 Task: Find connections with filter location Ochtrup with filter topic #Culturewith filter profile language Spanish with filter current company International Business Times, India Edition with filter school QUEST Alliance with filter industry Radio and Television Broadcasting with filter service category Video Animation with filter keywords title Founder
Action: Mouse moved to (510, 92)
Screenshot: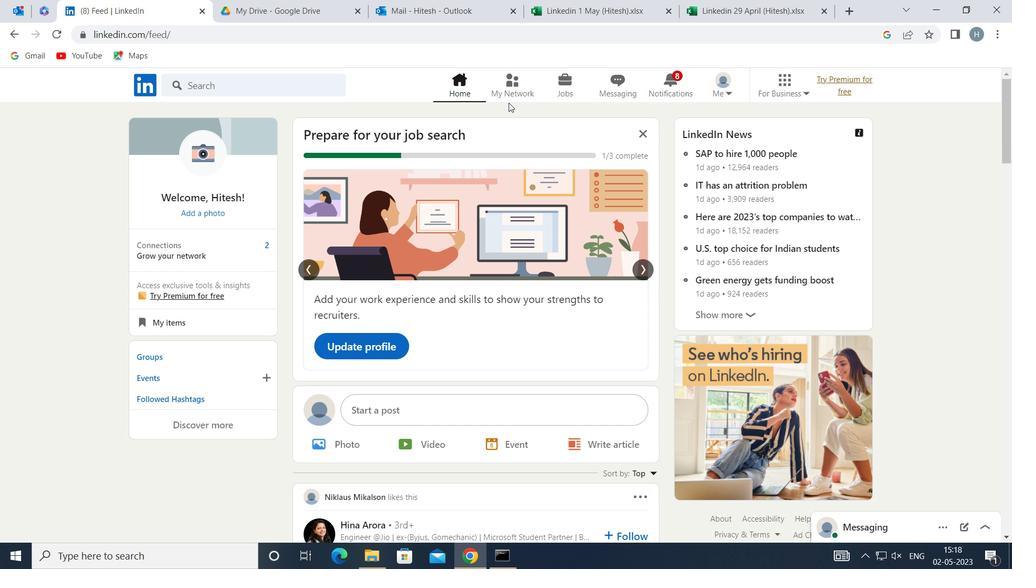 
Action: Mouse pressed left at (510, 92)
Screenshot: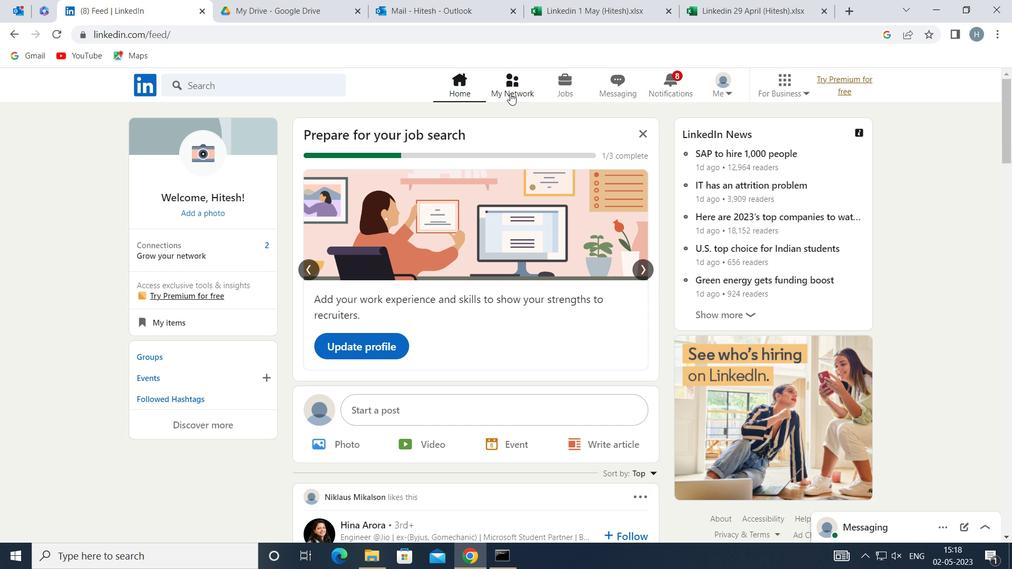
Action: Mouse moved to (304, 157)
Screenshot: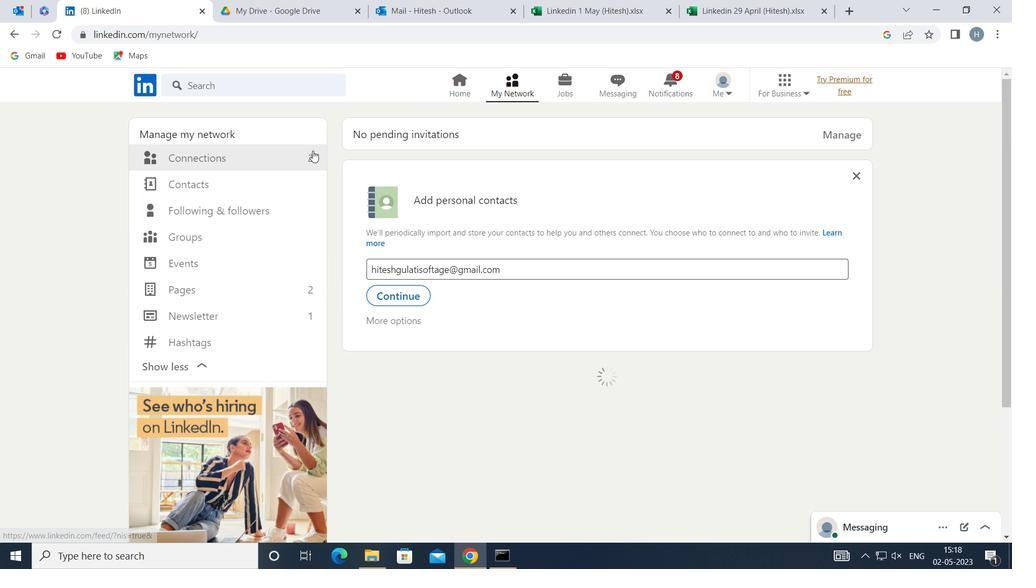
Action: Mouse pressed left at (304, 157)
Screenshot: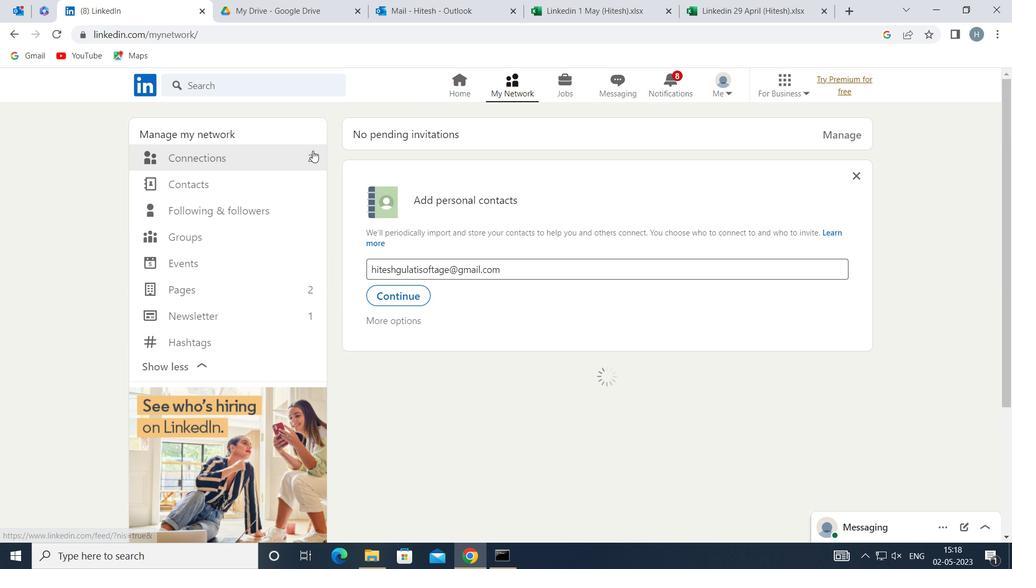 
Action: Mouse moved to (590, 156)
Screenshot: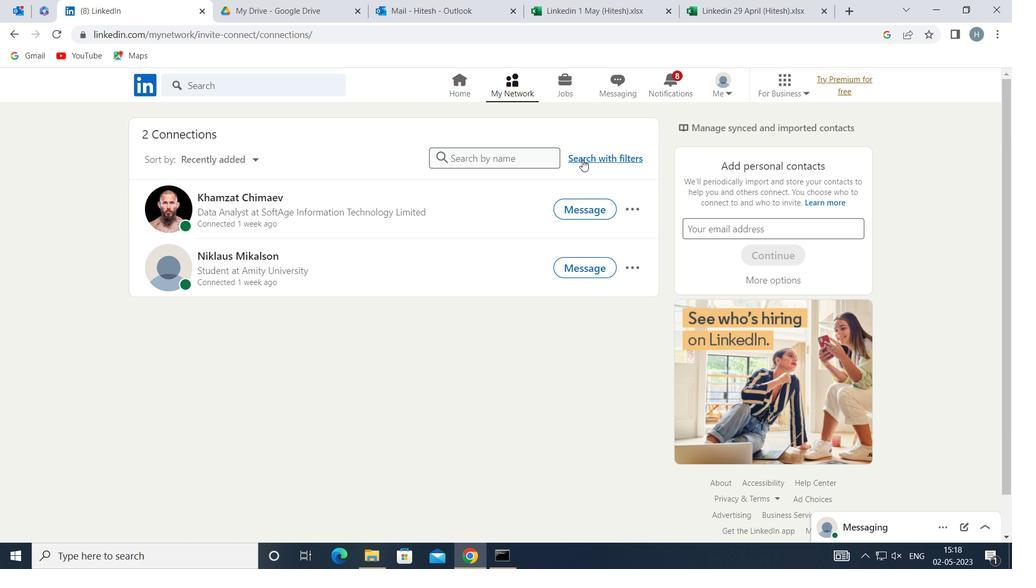 
Action: Mouse pressed left at (590, 156)
Screenshot: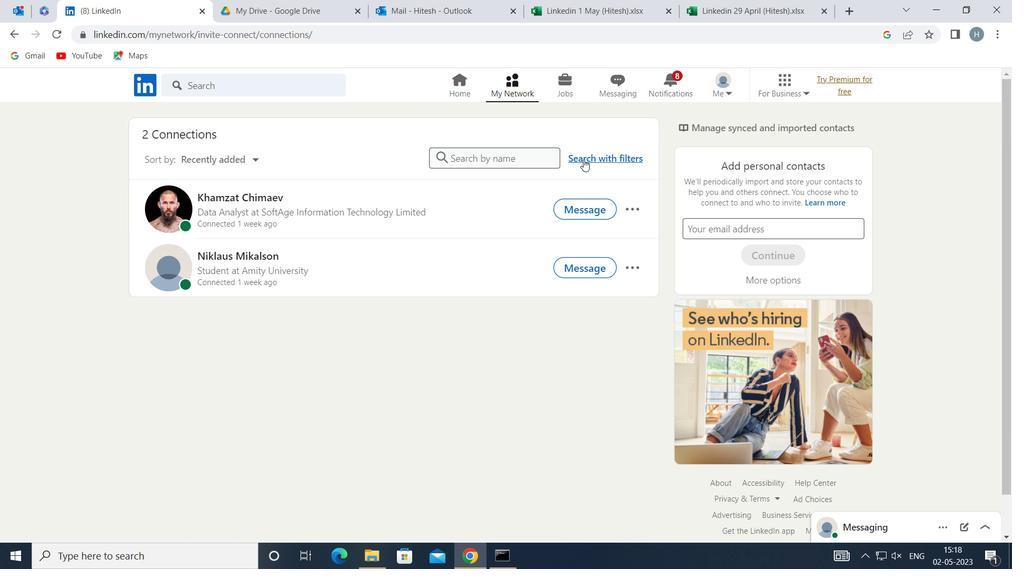 
Action: Mouse moved to (549, 119)
Screenshot: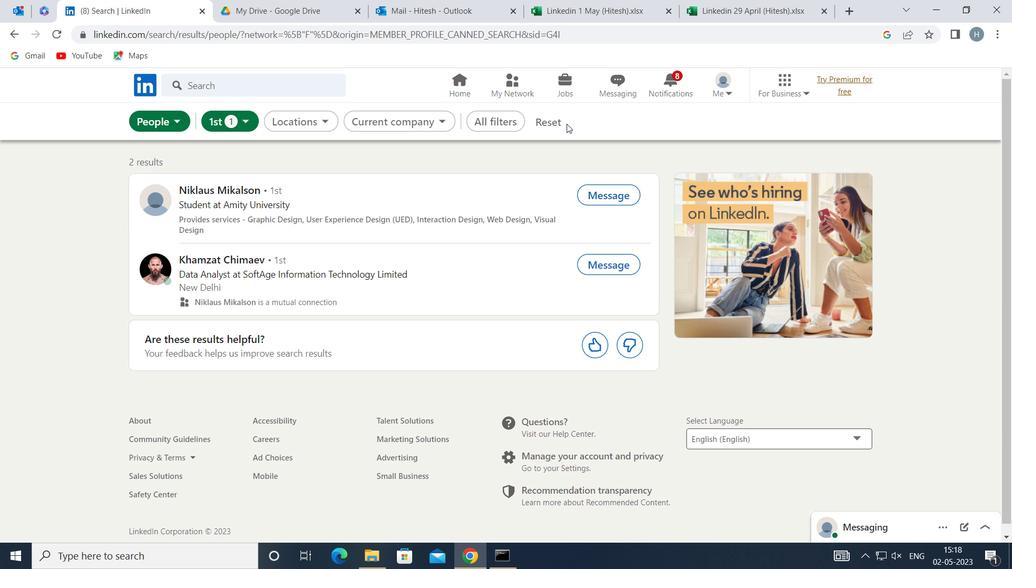 
Action: Mouse pressed left at (549, 119)
Screenshot: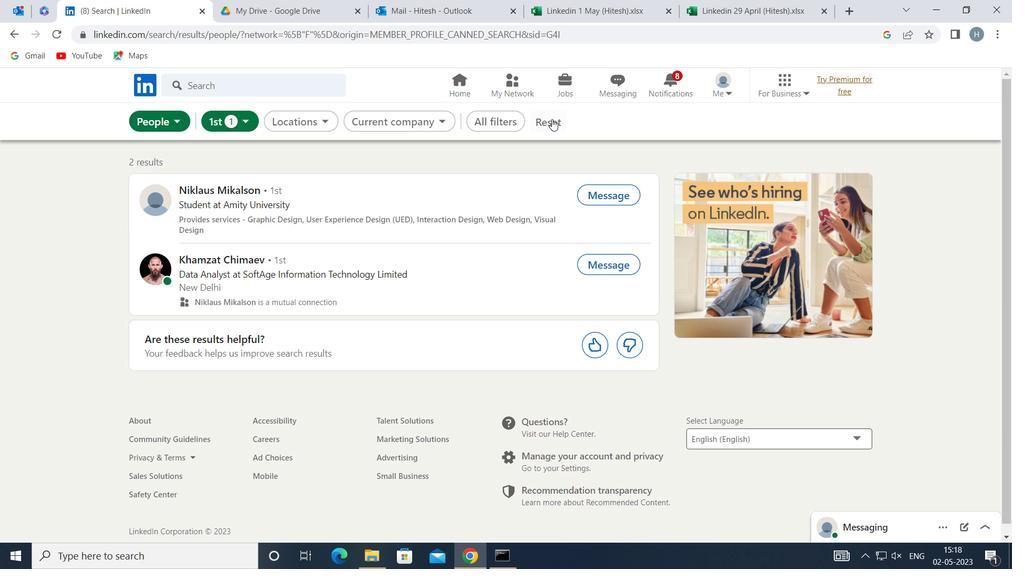 
Action: Mouse moved to (537, 118)
Screenshot: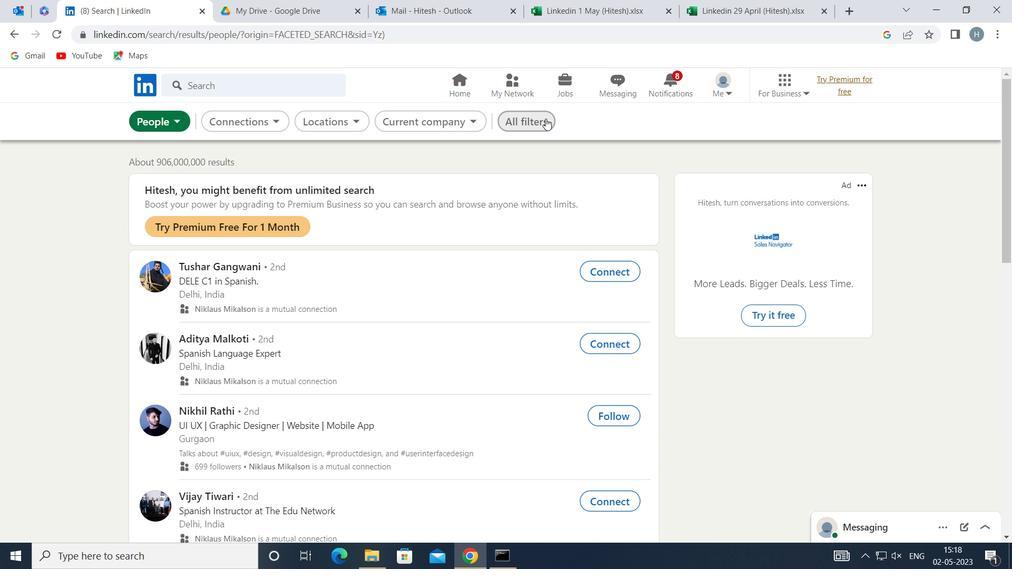 
Action: Mouse pressed left at (537, 118)
Screenshot: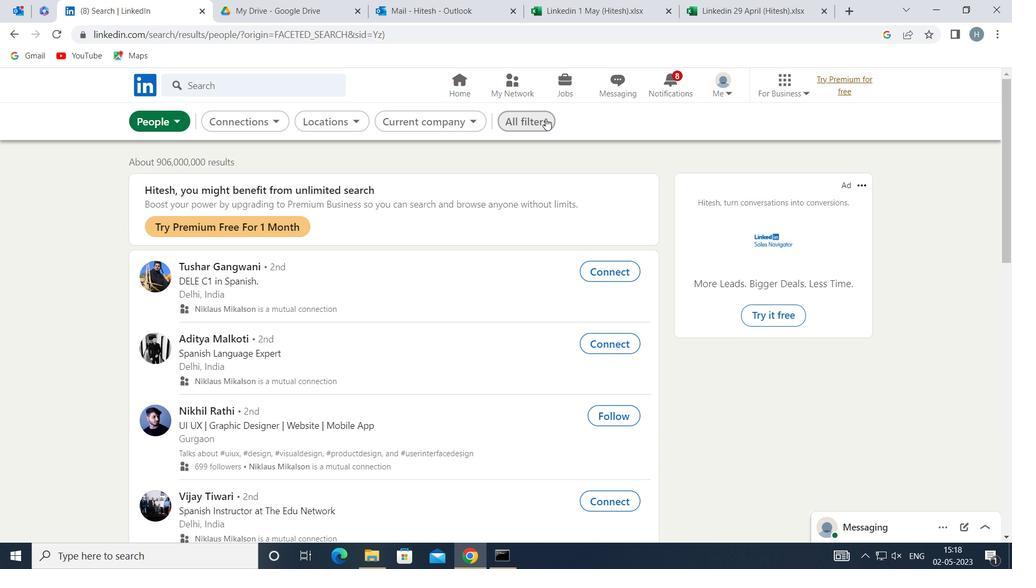 
Action: Mouse moved to (756, 210)
Screenshot: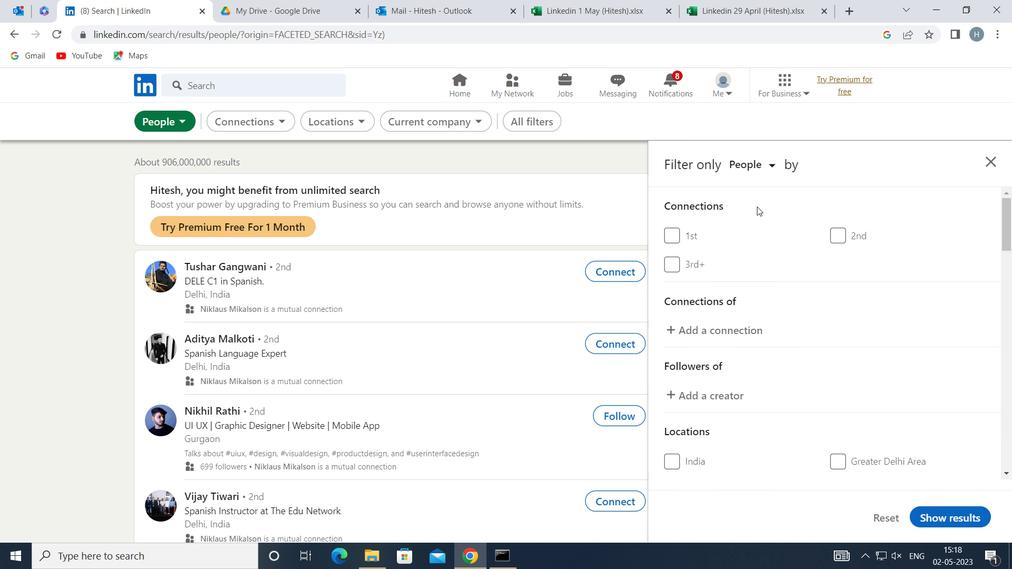 
Action: Mouse scrolled (756, 210) with delta (0, 0)
Screenshot: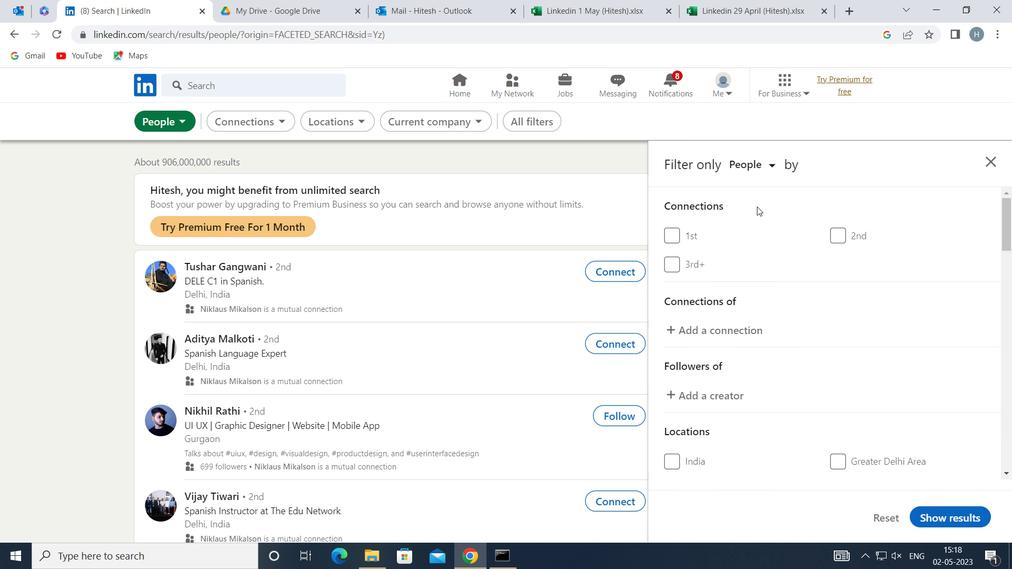 
Action: Mouse moved to (756, 210)
Screenshot: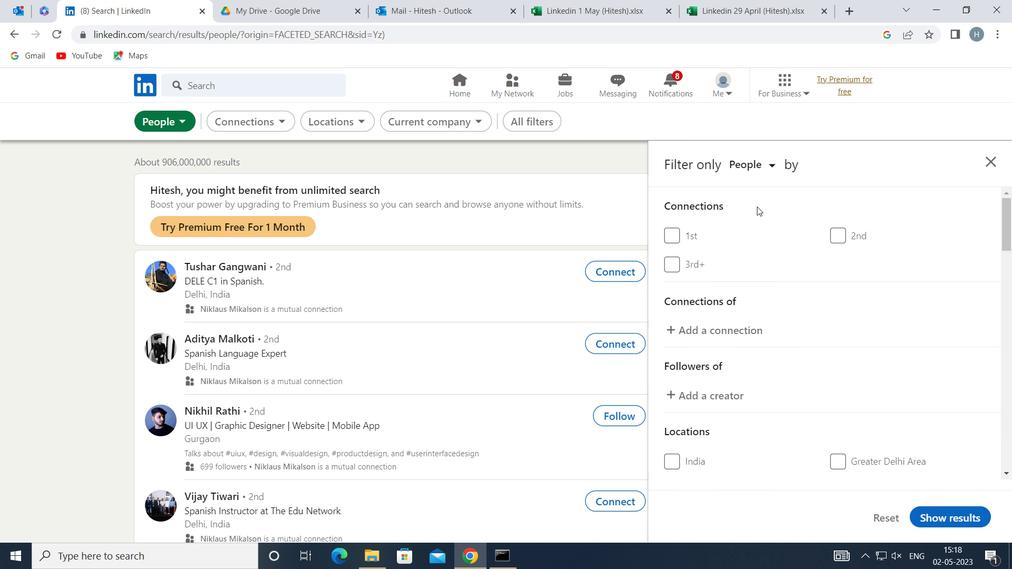 
Action: Mouse scrolled (756, 210) with delta (0, 0)
Screenshot: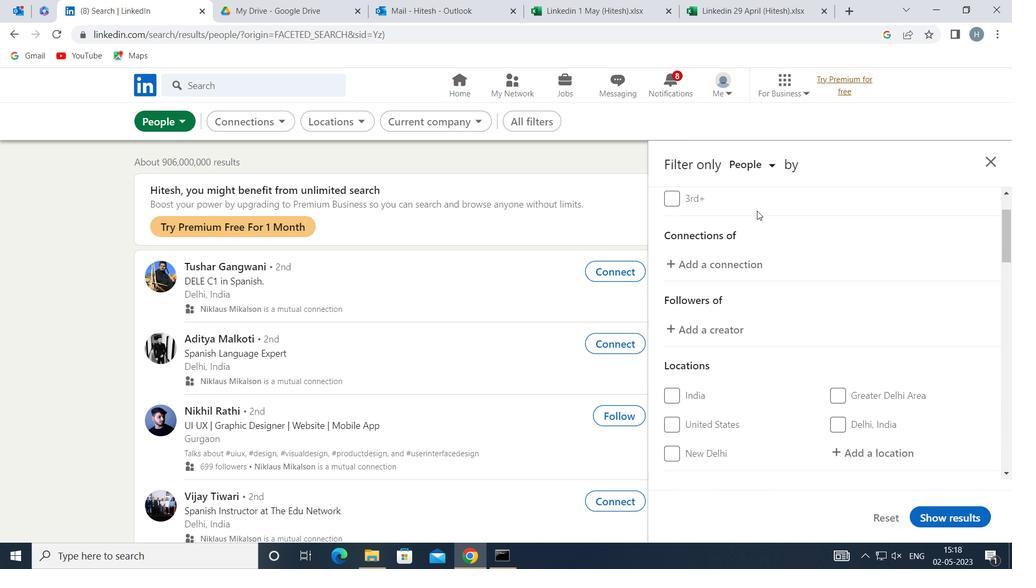 
Action: Mouse moved to (757, 213)
Screenshot: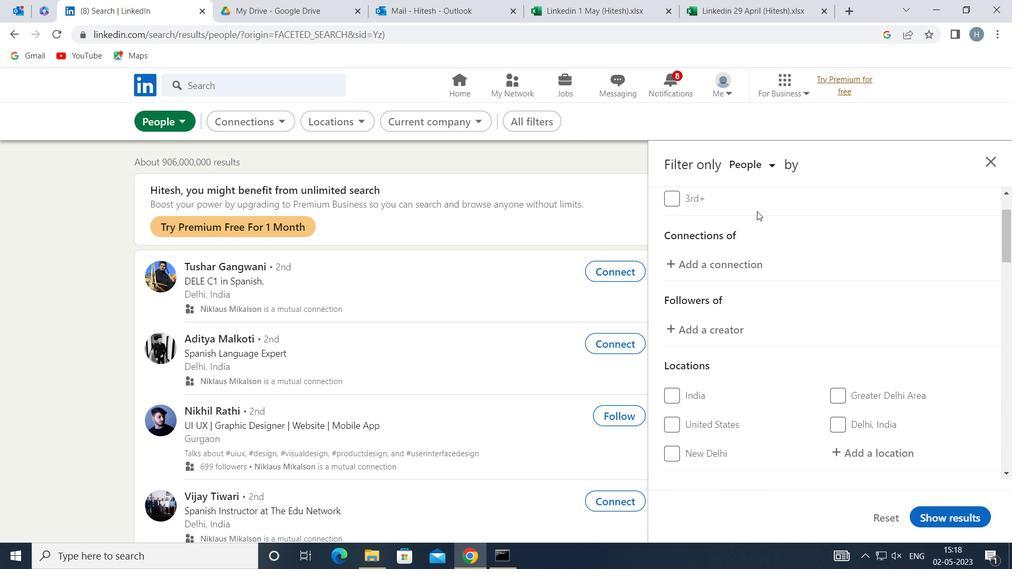
Action: Mouse scrolled (757, 212) with delta (0, 0)
Screenshot: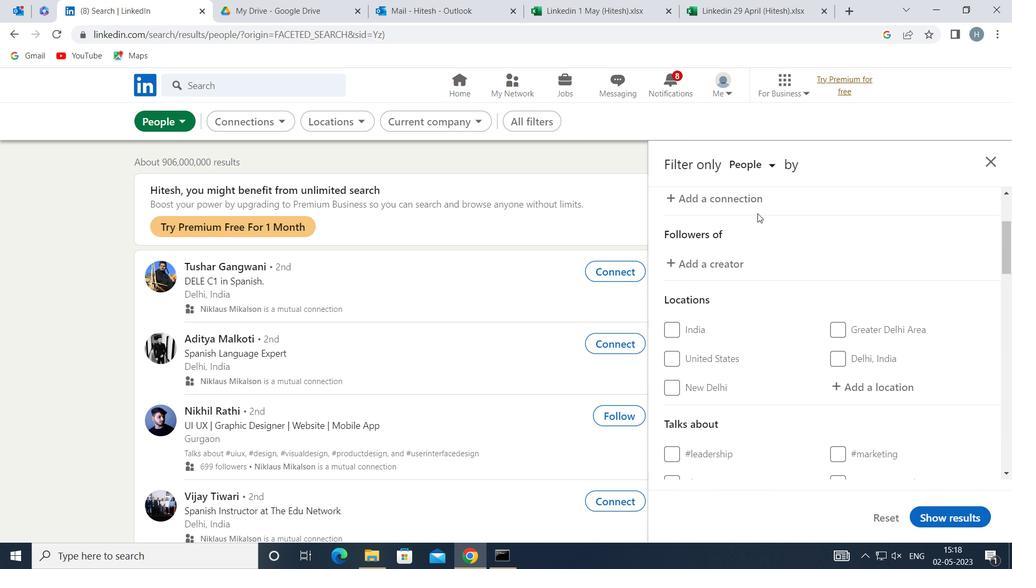 
Action: Mouse moved to (880, 326)
Screenshot: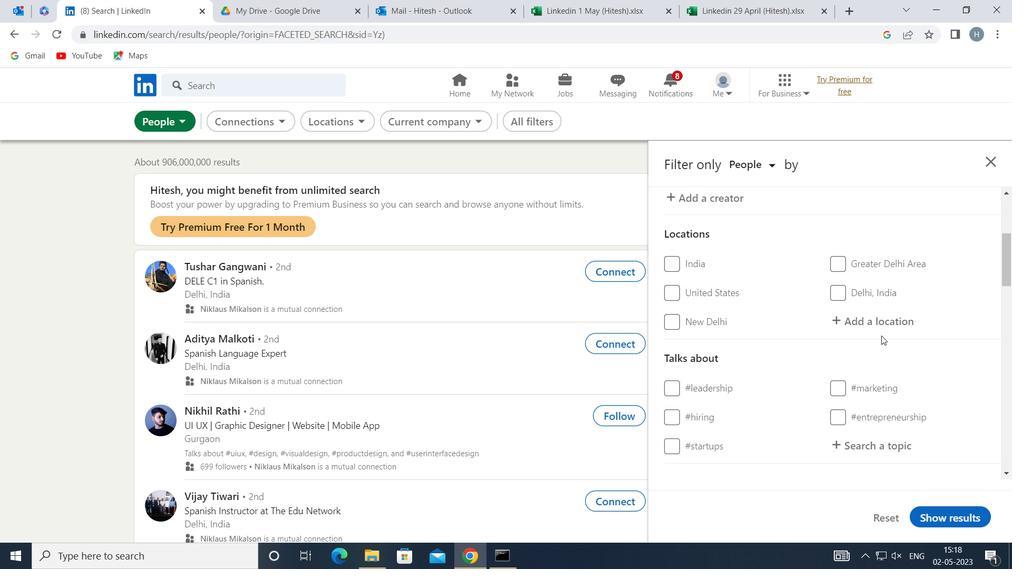 
Action: Mouse pressed left at (880, 326)
Screenshot: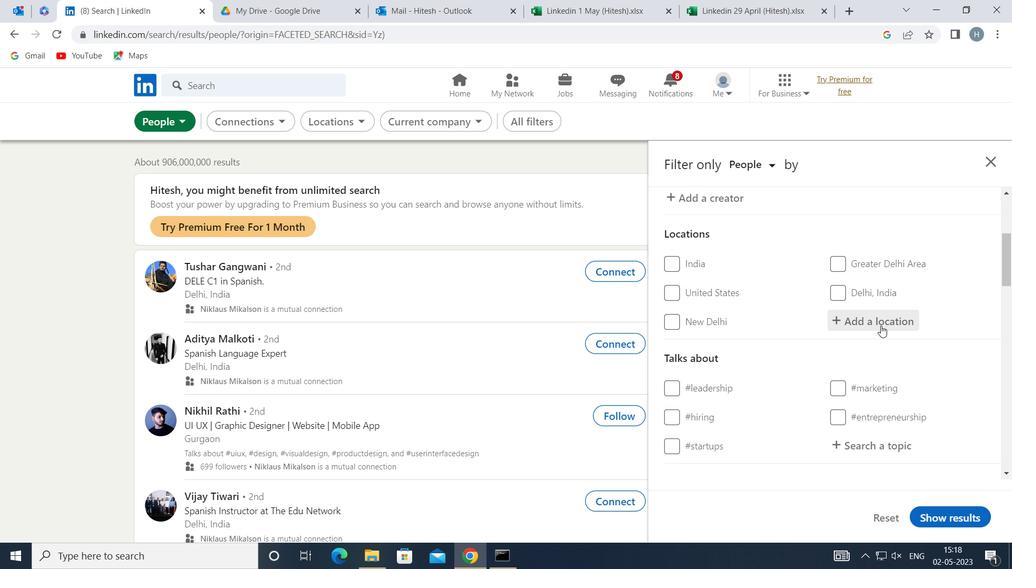 
Action: Key pressed <Key.shift>OCHTRUP
Screenshot: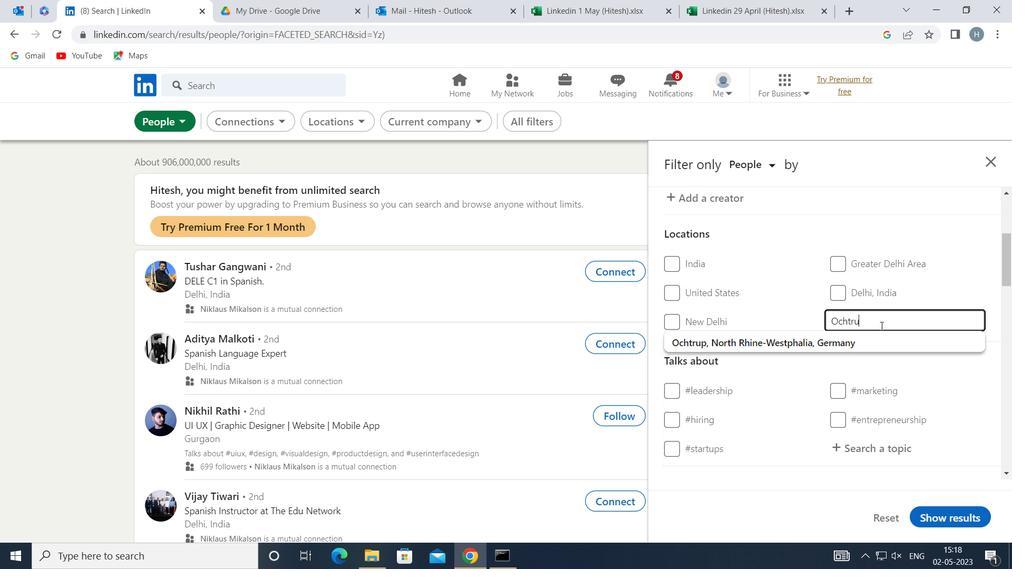 
Action: Mouse moved to (822, 338)
Screenshot: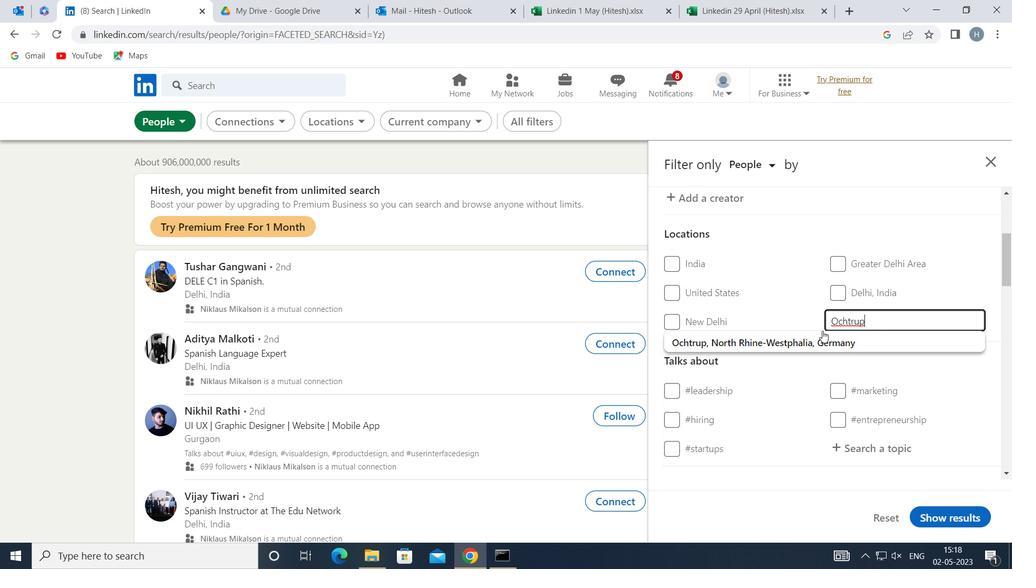 
Action: Mouse pressed left at (822, 338)
Screenshot: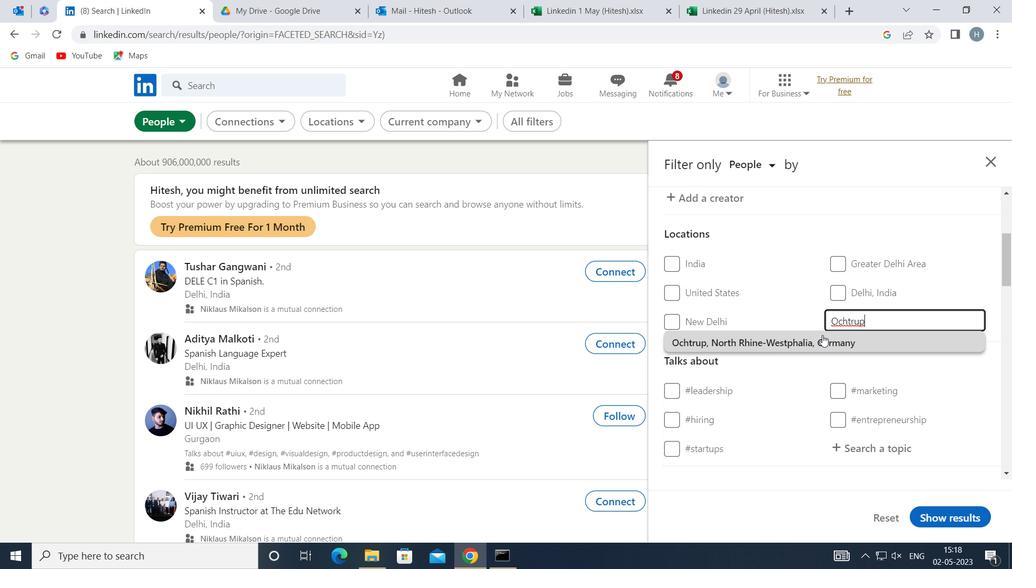 
Action: Mouse moved to (821, 338)
Screenshot: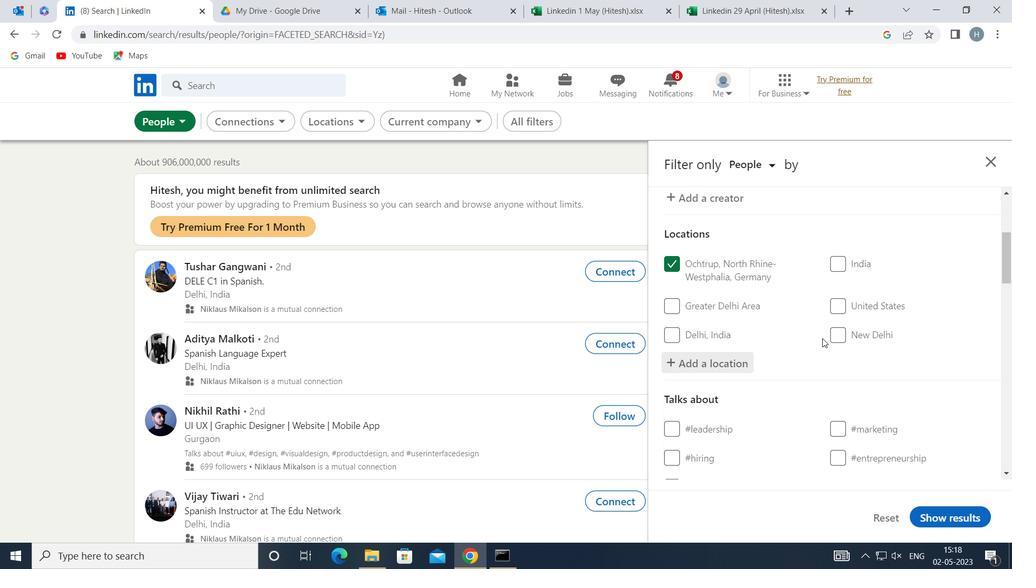 
Action: Mouse scrolled (821, 337) with delta (0, 0)
Screenshot: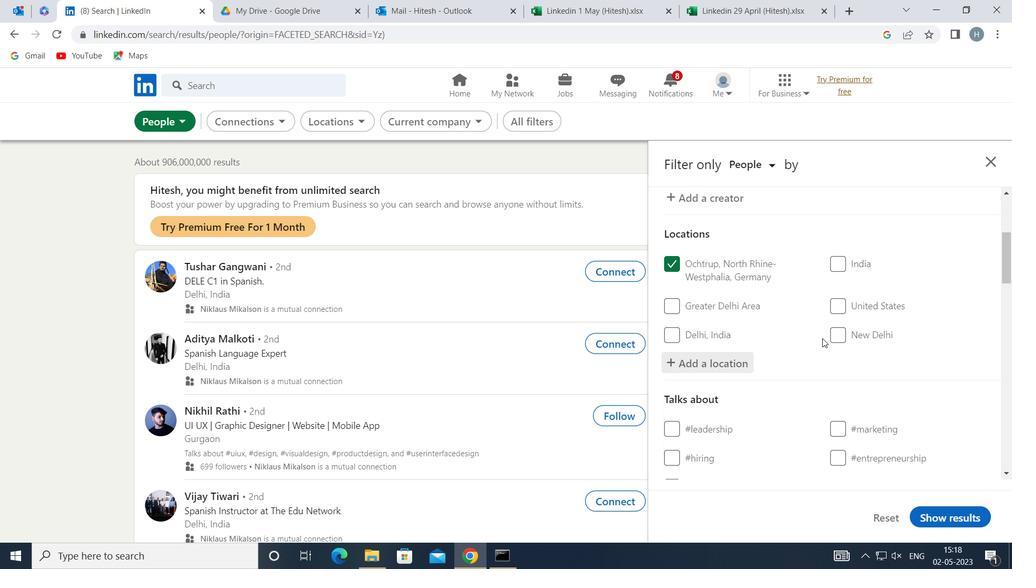 
Action: Mouse moved to (819, 342)
Screenshot: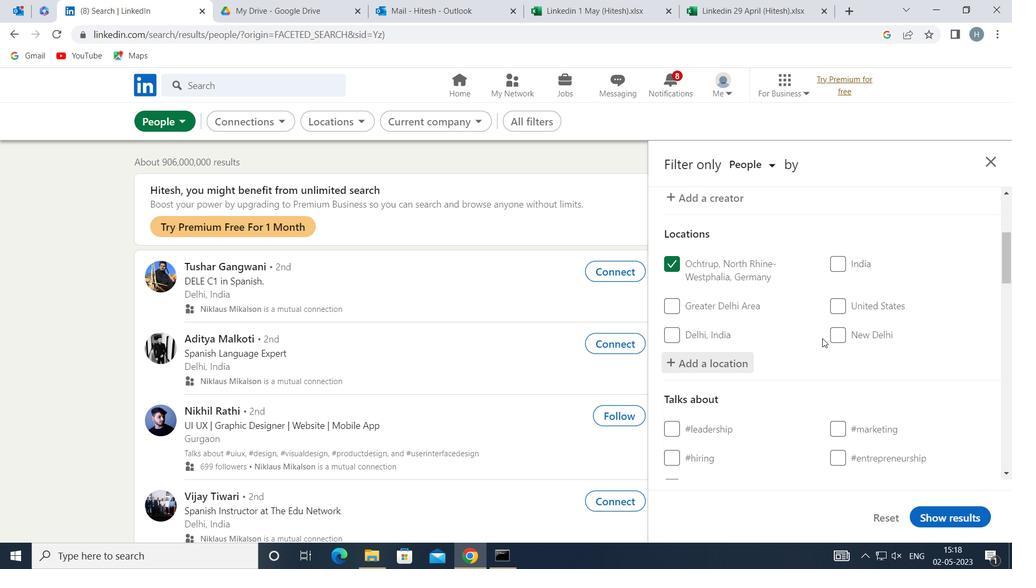 
Action: Mouse scrolled (819, 342) with delta (0, 0)
Screenshot: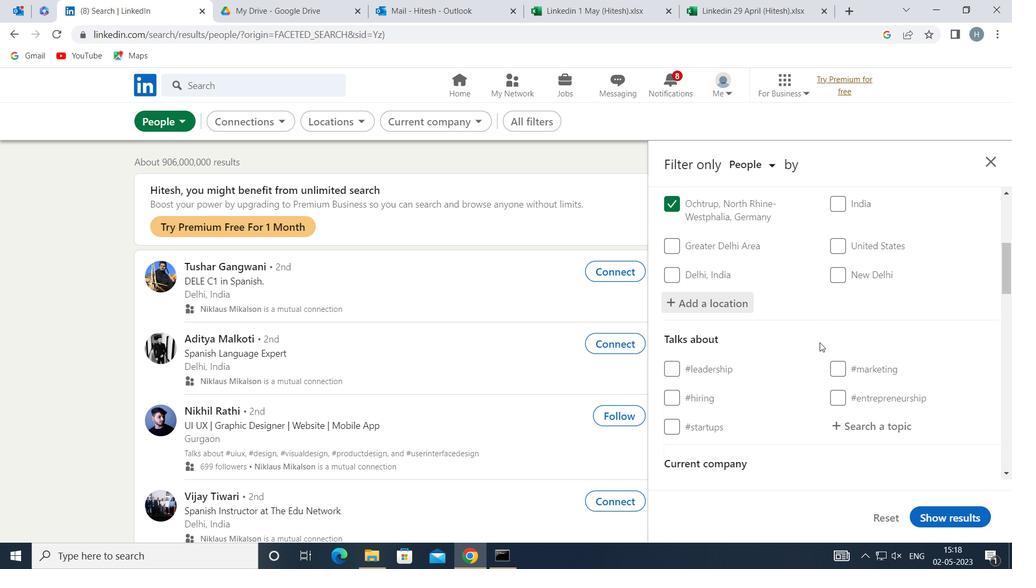 
Action: Mouse moved to (856, 348)
Screenshot: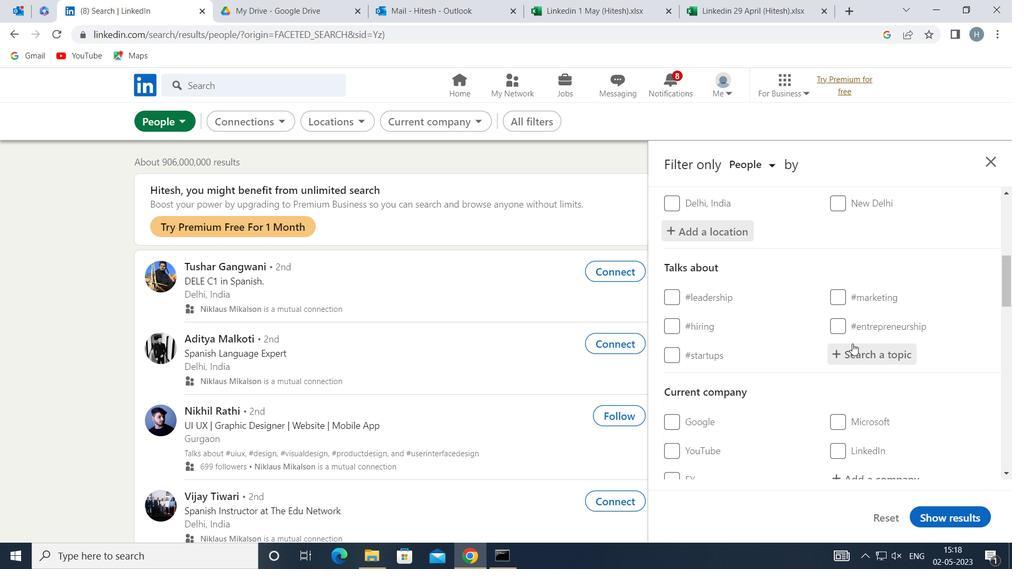 
Action: Mouse pressed left at (856, 348)
Screenshot: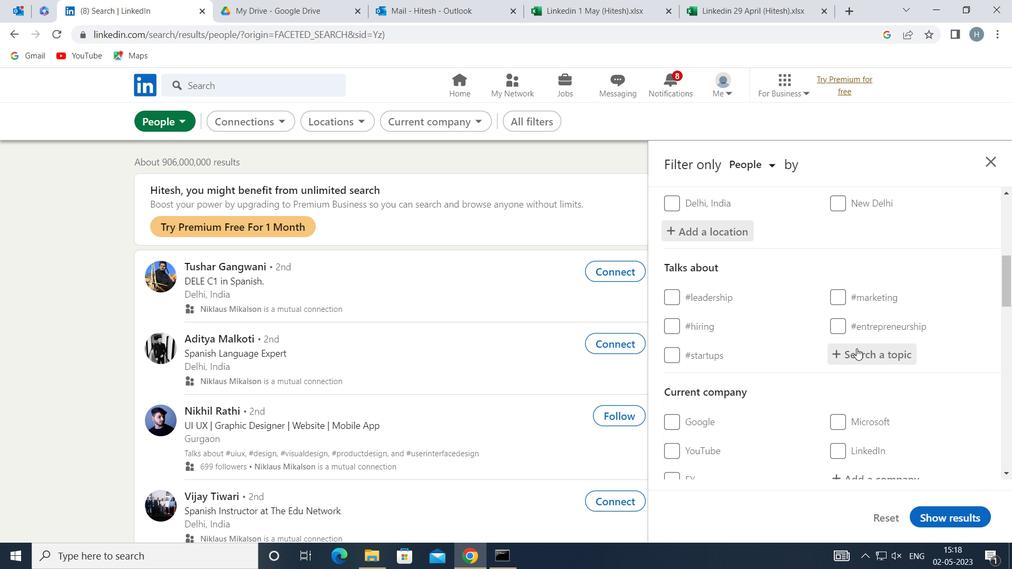 
Action: Mouse moved to (856, 348)
Screenshot: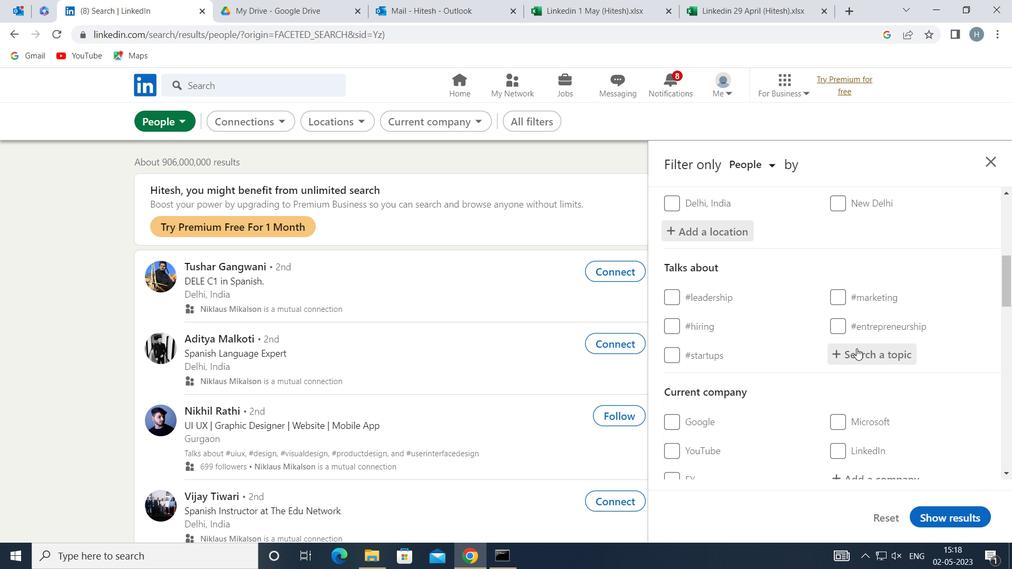 
Action: Key pressed <Key.shift>CULTURE
Screenshot: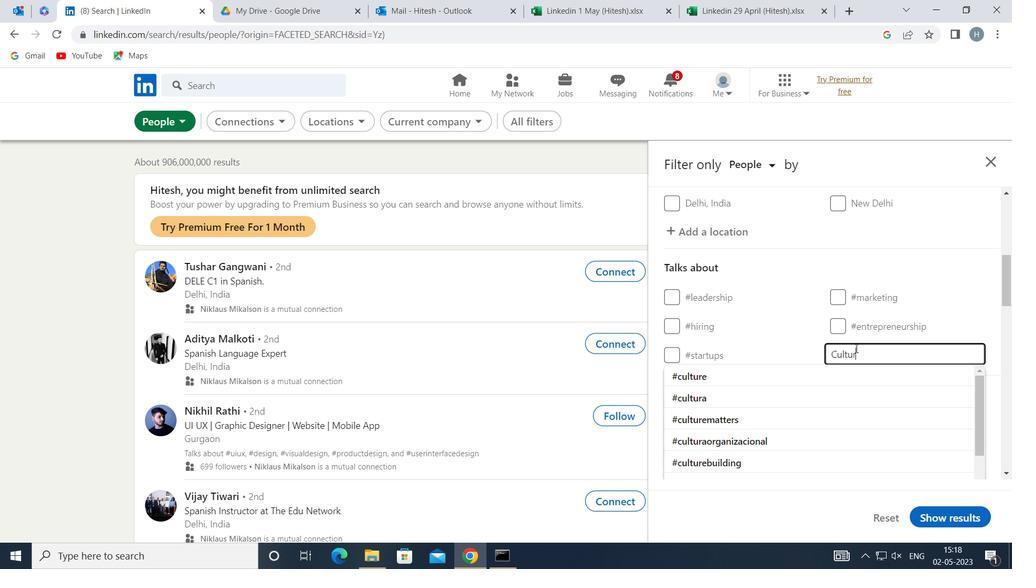 
Action: Mouse moved to (808, 377)
Screenshot: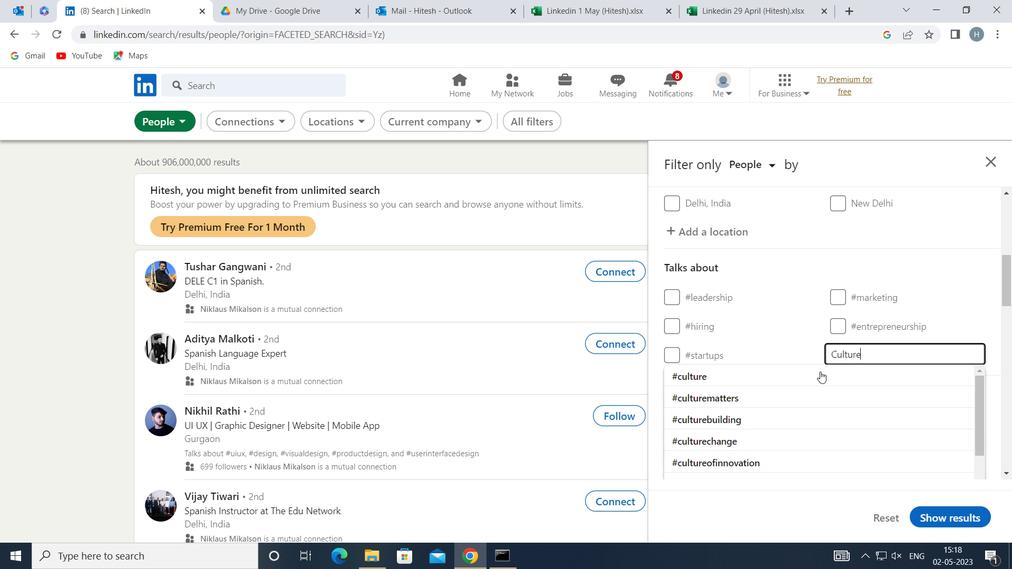 
Action: Mouse pressed left at (808, 377)
Screenshot: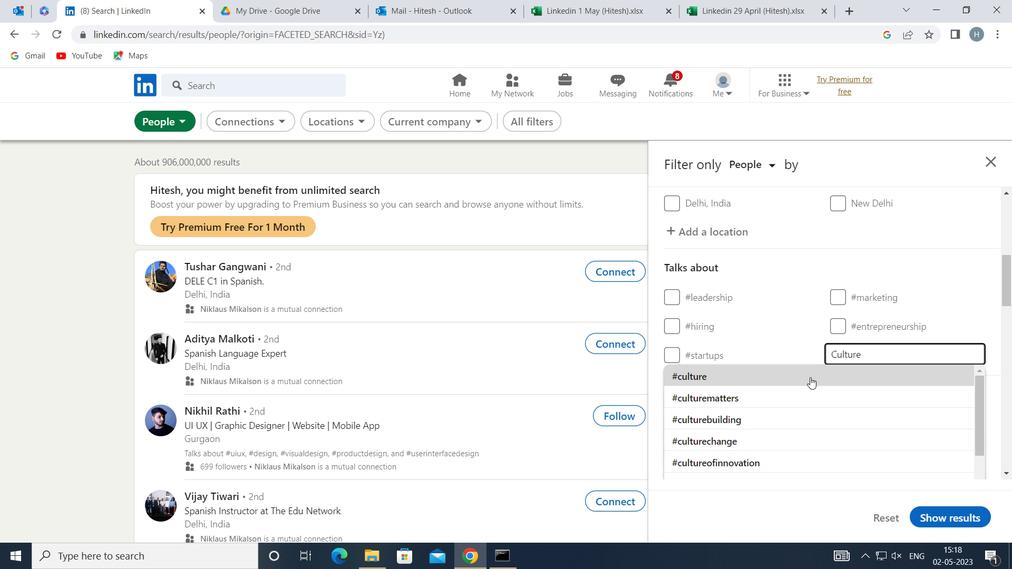 
Action: Mouse moved to (799, 370)
Screenshot: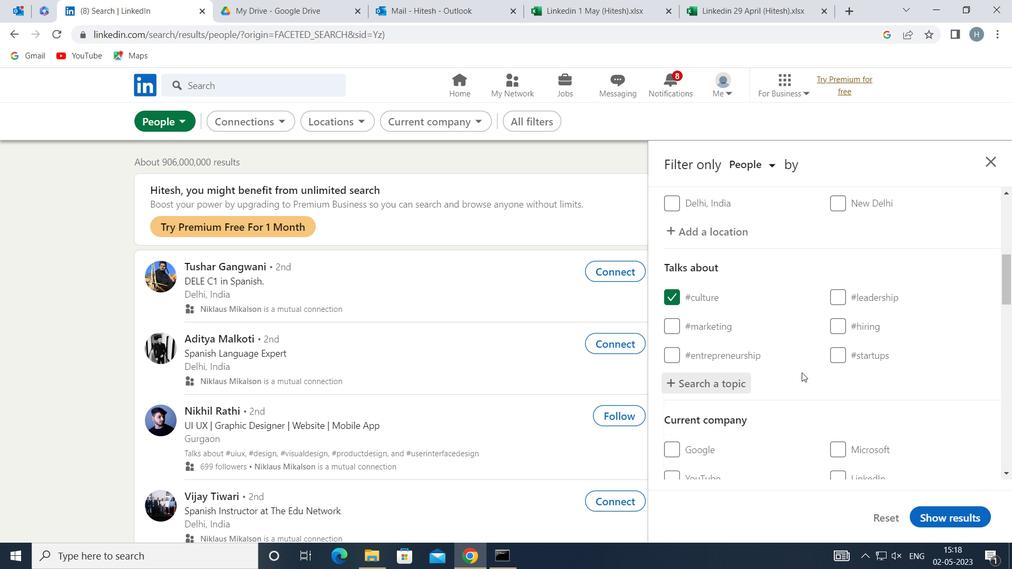 
Action: Mouse scrolled (799, 369) with delta (0, 0)
Screenshot: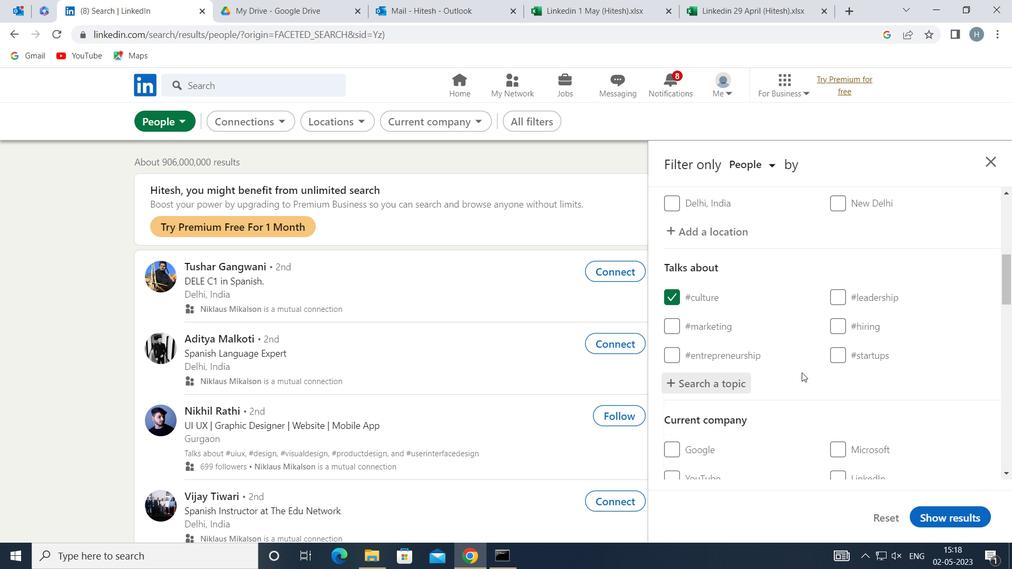 
Action: Mouse moved to (798, 370)
Screenshot: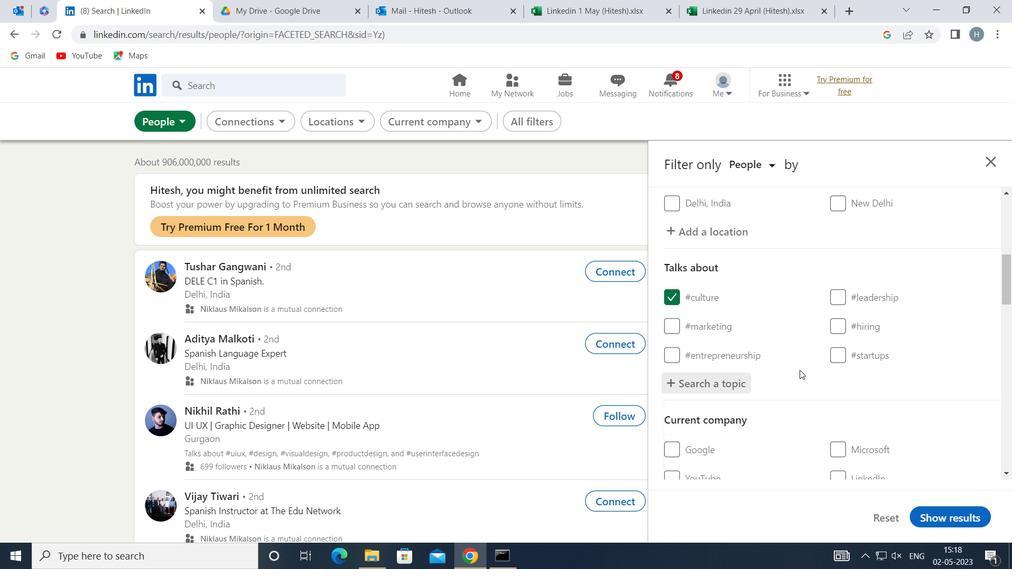
Action: Mouse scrolled (798, 369) with delta (0, 0)
Screenshot: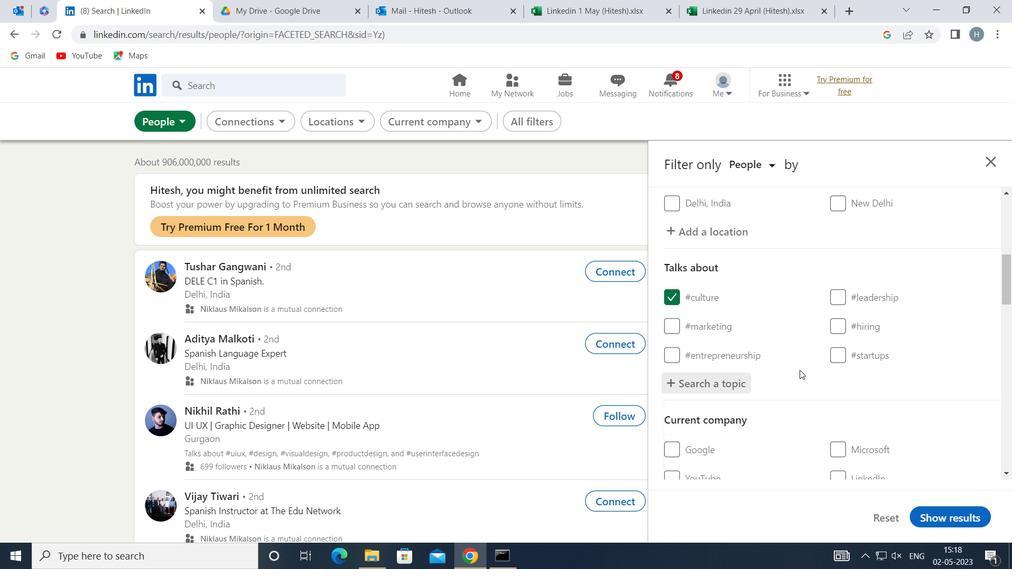 
Action: Mouse moved to (798, 370)
Screenshot: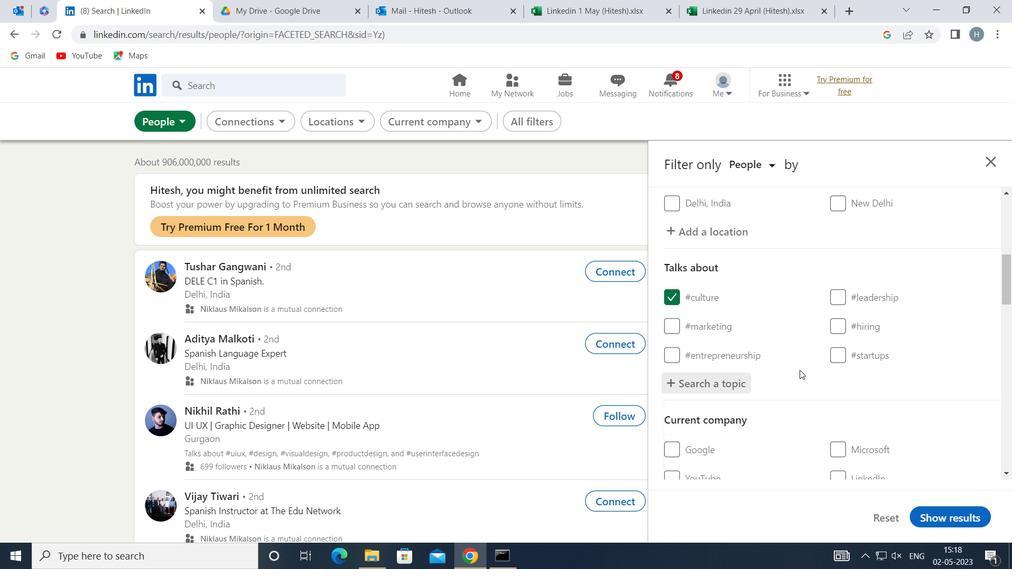 
Action: Mouse scrolled (798, 369) with delta (0, 0)
Screenshot: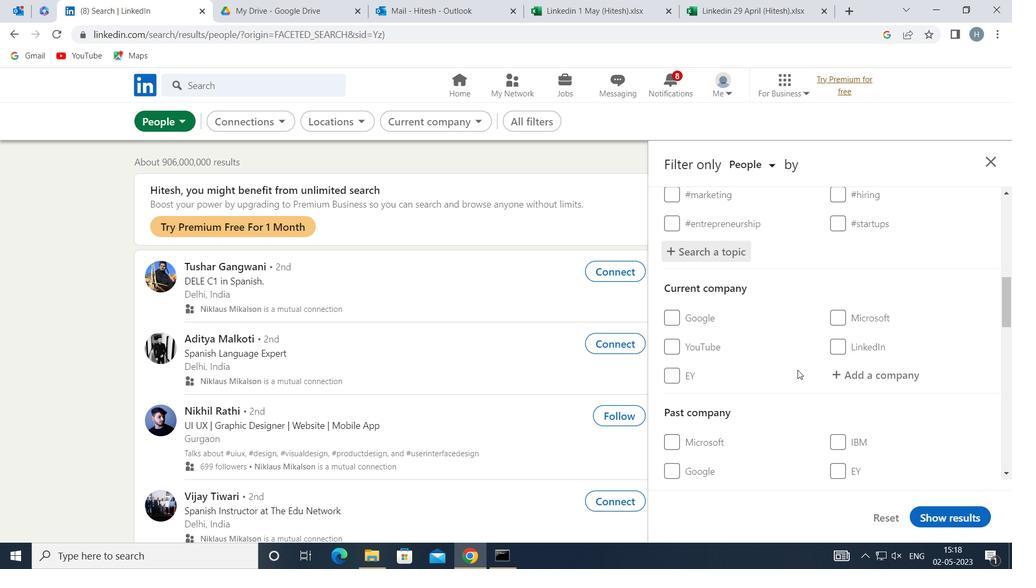 
Action: Mouse scrolled (798, 369) with delta (0, 0)
Screenshot: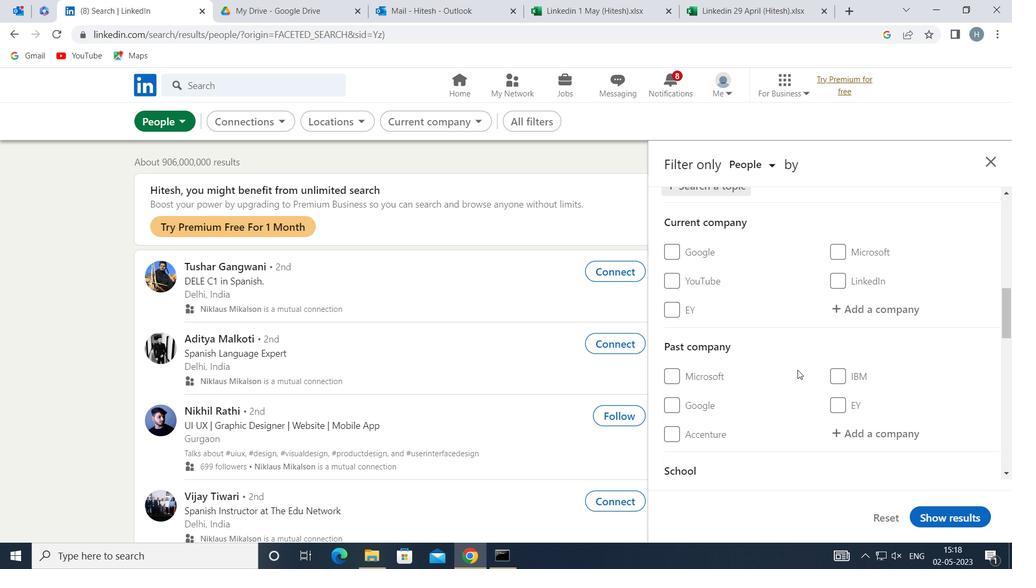 
Action: Mouse scrolled (798, 369) with delta (0, 0)
Screenshot: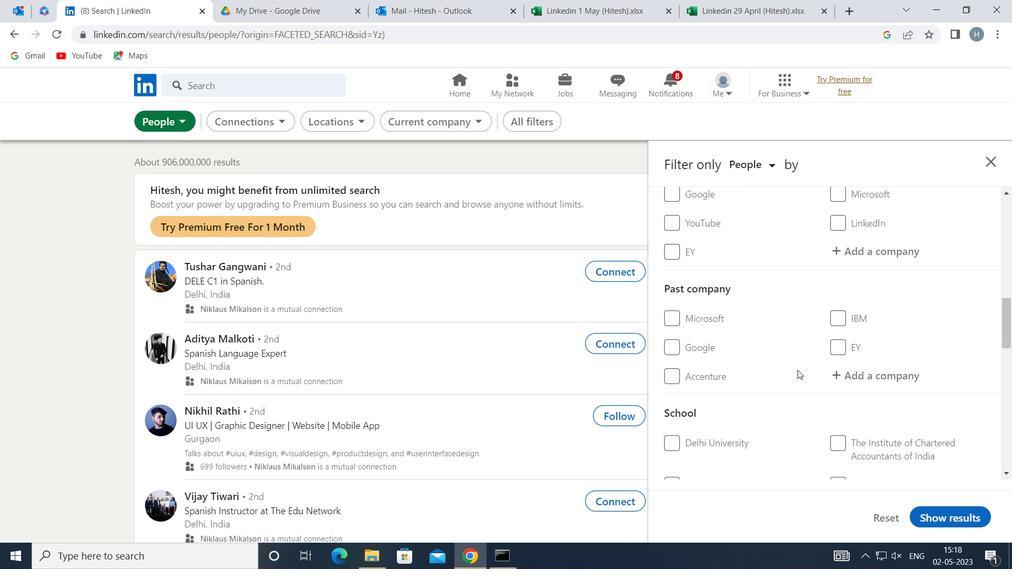 
Action: Mouse scrolled (798, 369) with delta (0, 0)
Screenshot: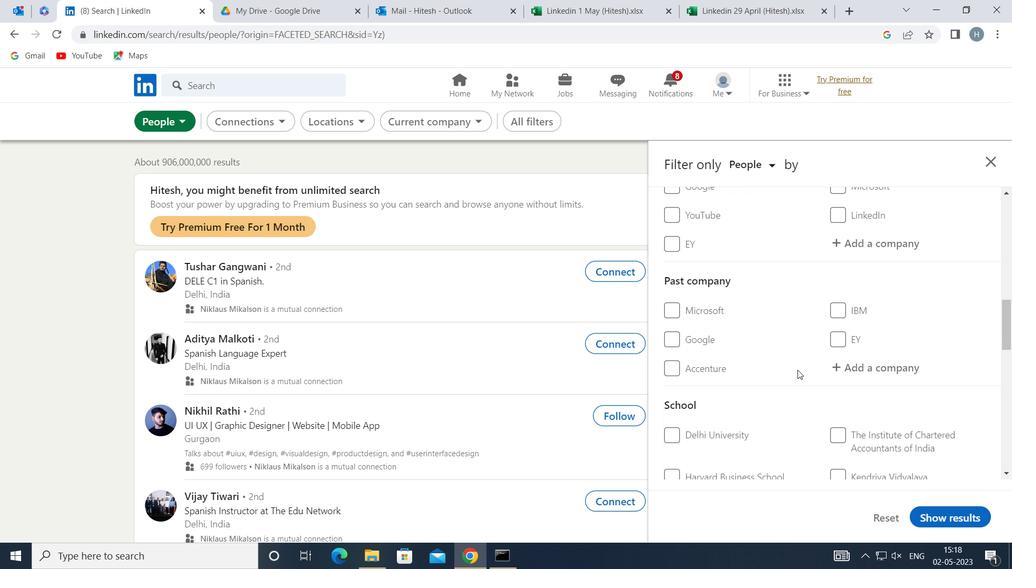 
Action: Mouse scrolled (798, 369) with delta (0, 0)
Screenshot: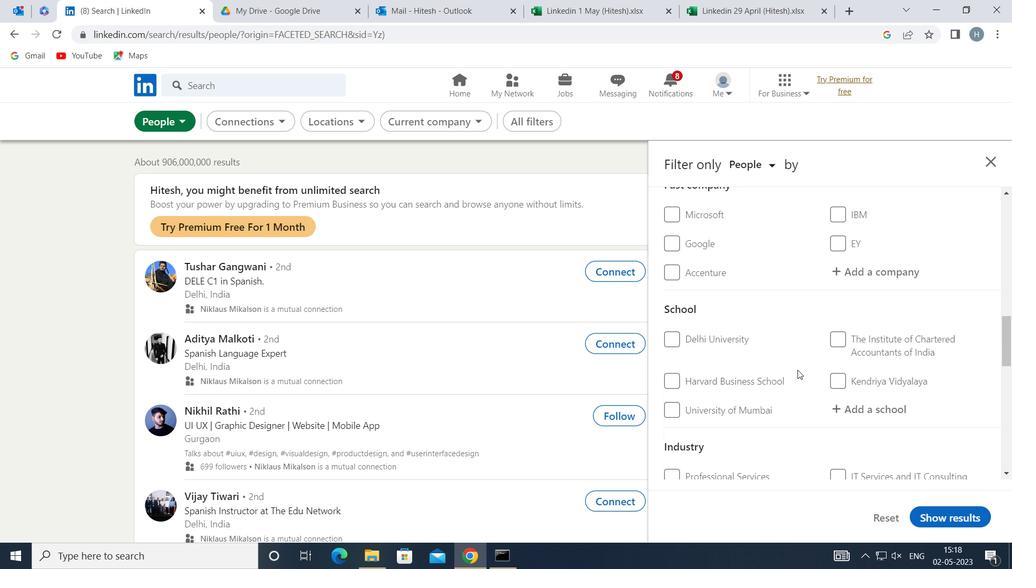
Action: Mouse scrolled (798, 369) with delta (0, 0)
Screenshot: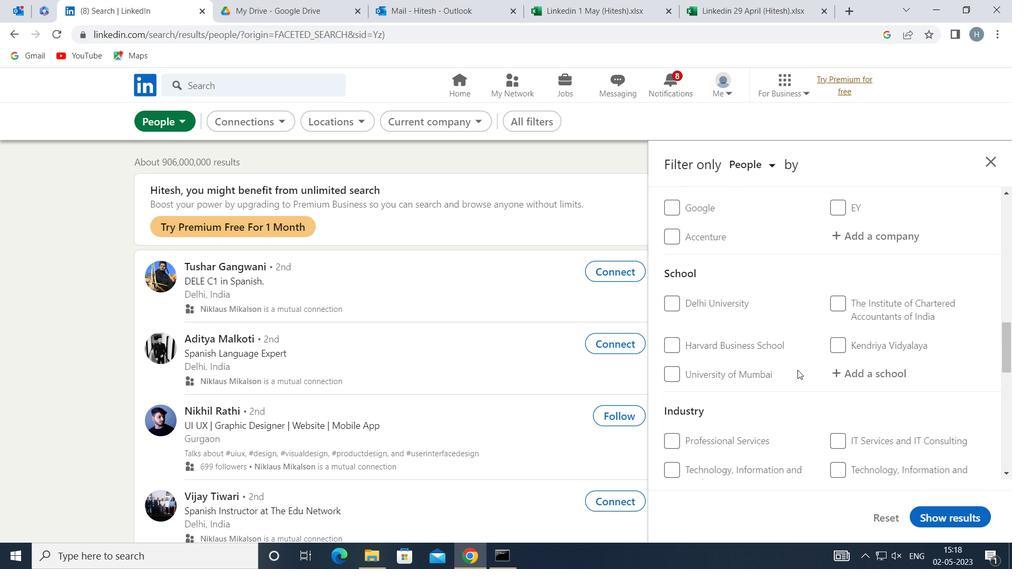
Action: Mouse scrolled (798, 369) with delta (0, 0)
Screenshot: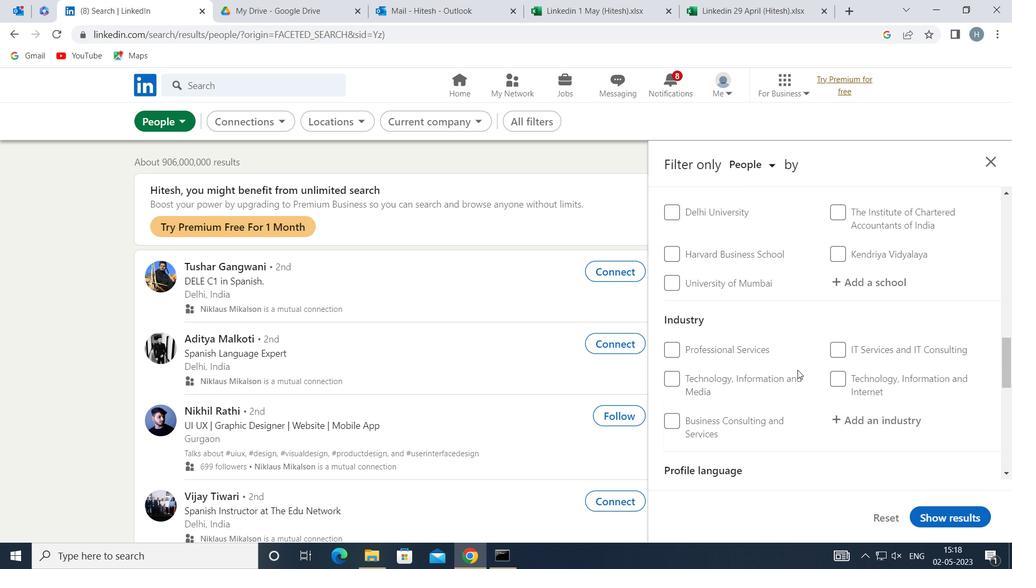 
Action: Mouse scrolled (798, 369) with delta (0, 0)
Screenshot: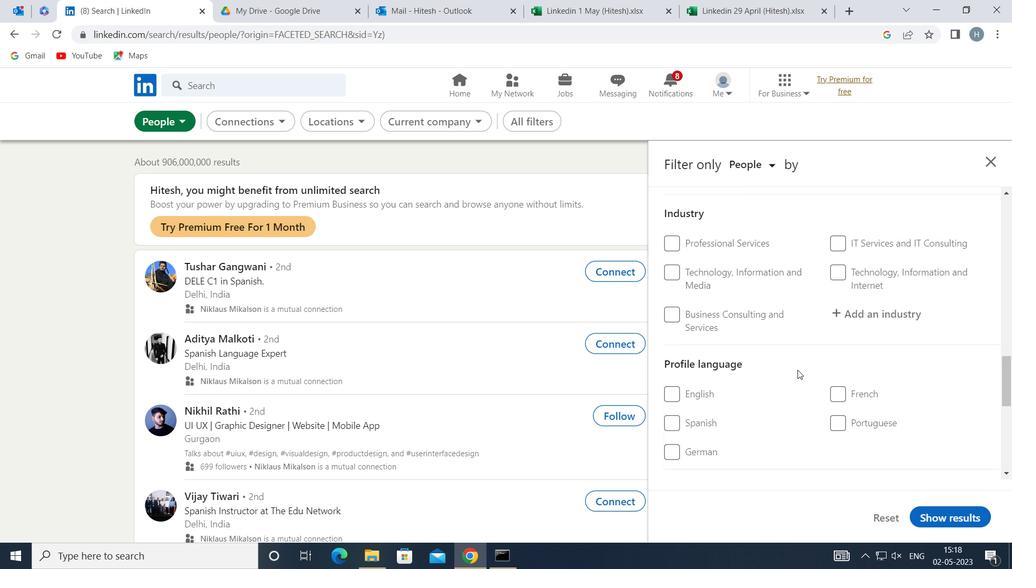 
Action: Mouse moved to (707, 356)
Screenshot: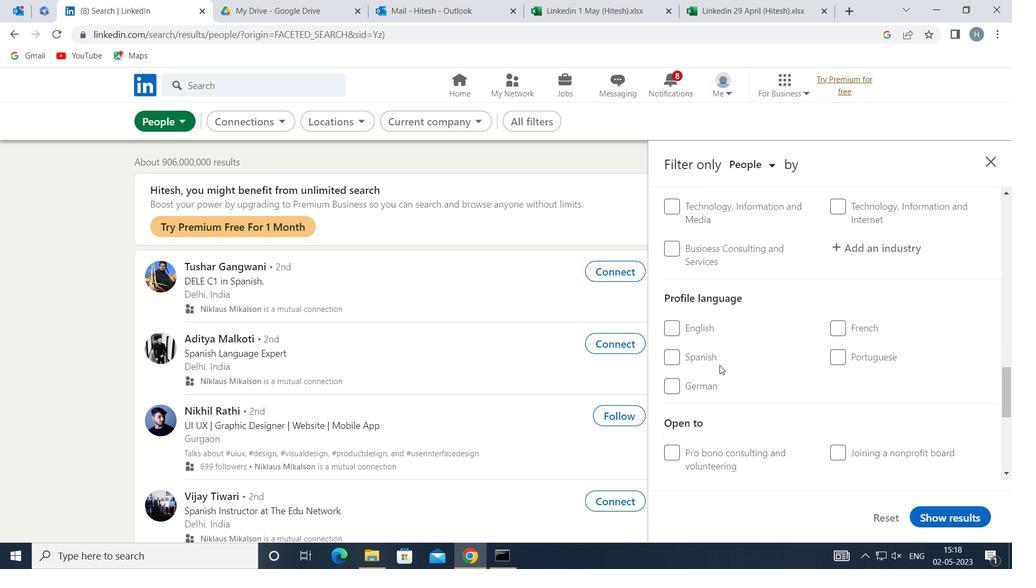 
Action: Mouse pressed left at (707, 356)
Screenshot: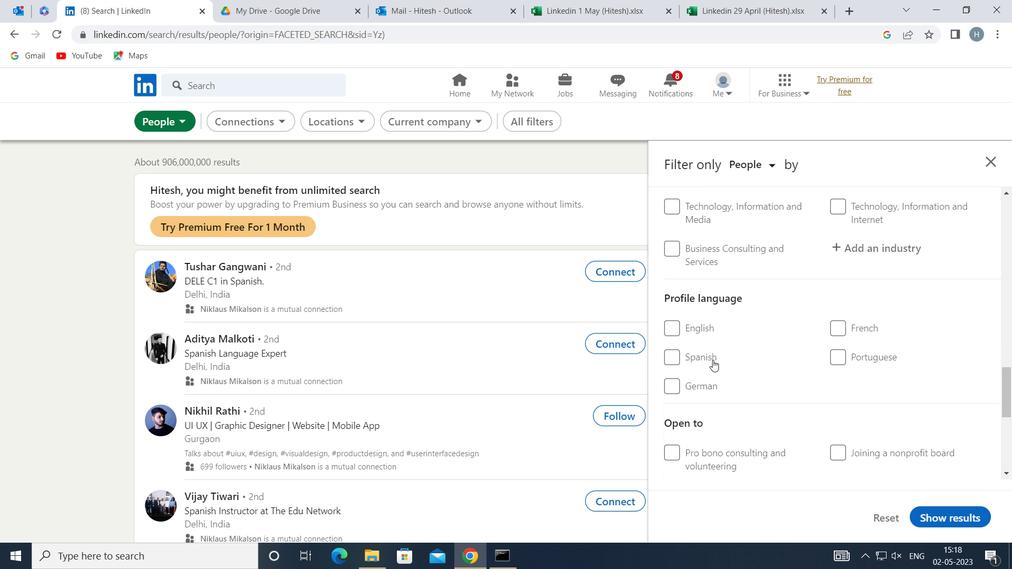 
Action: Mouse moved to (810, 344)
Screenshot: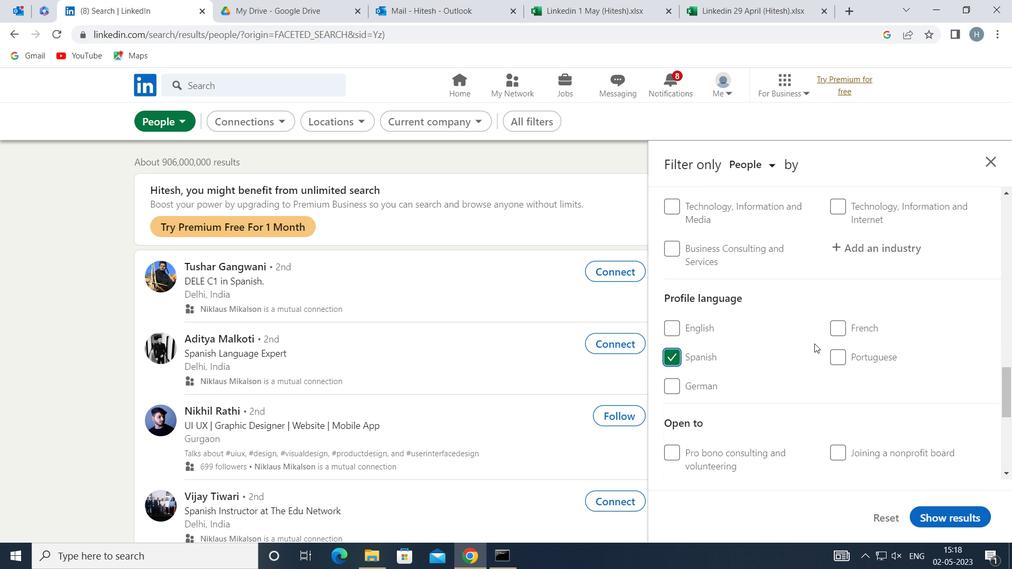 
Action: Mouse scrolled (810, 345) with delta (0, 0)
Screenshot: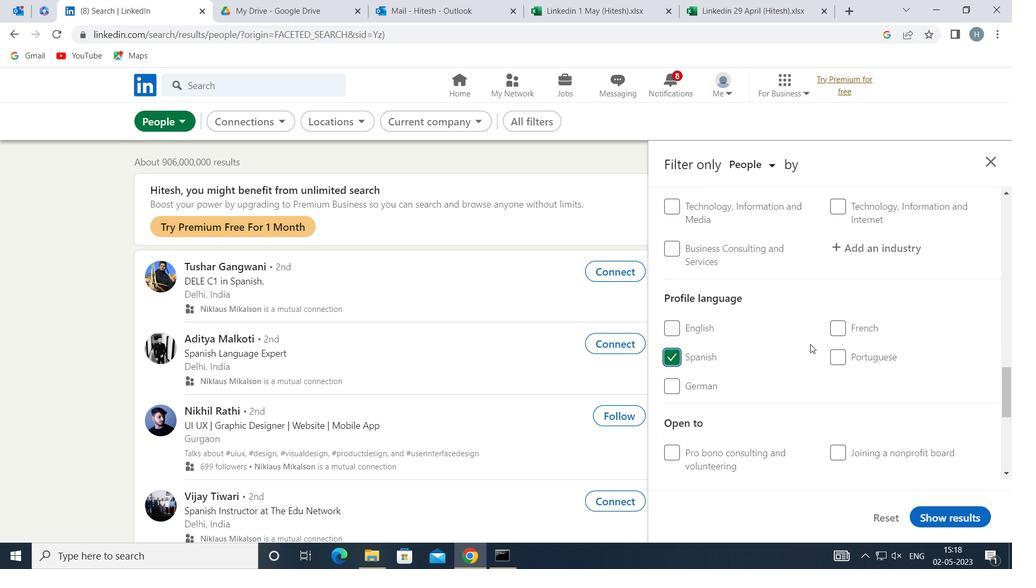 
Action: Mouse scrolled (810, 345) with delta (0, 0)
Screenshot: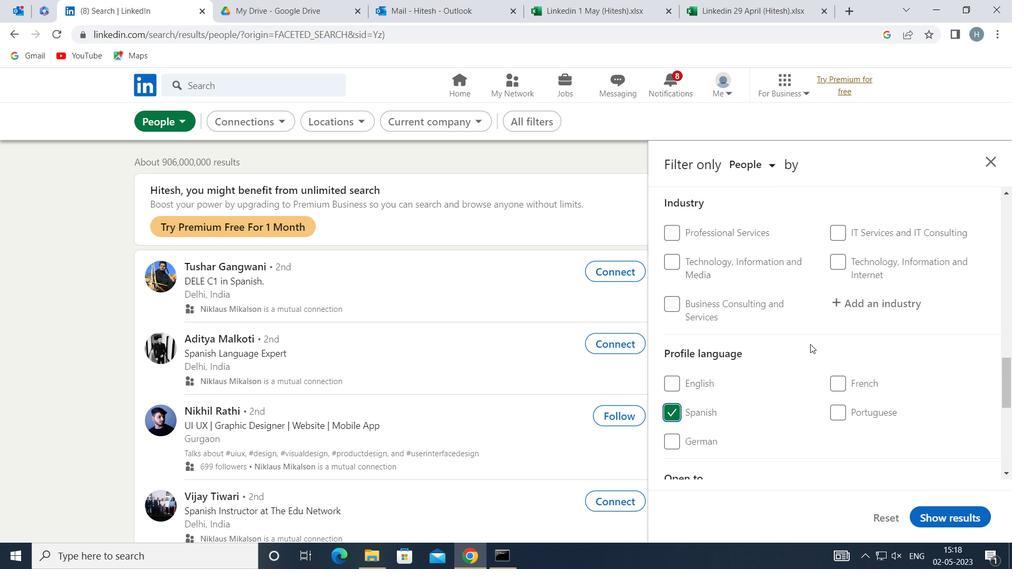 
Action: Mouse moved to (809, 344)
Screenshot: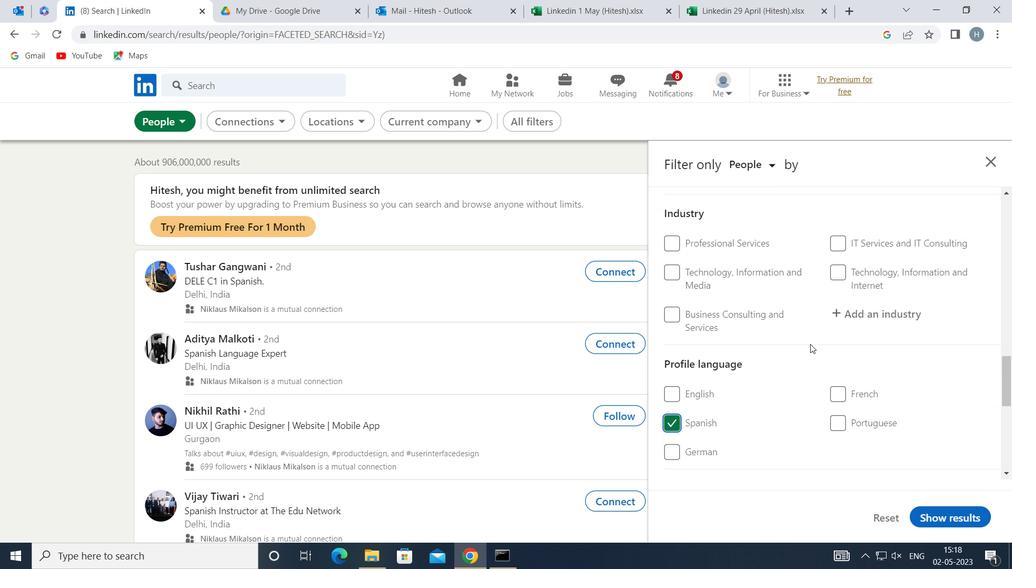 
Action: Mouse scrolled (809, 345) with delta (0, 0)
Screenshot: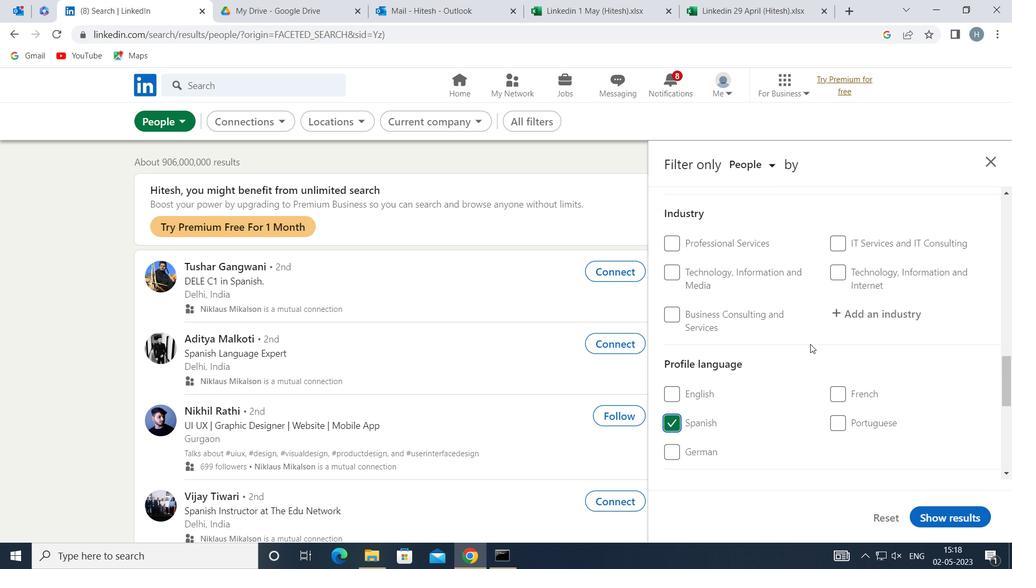 
Action: Mouse scrolled (809, 345) with delta (0, 0)
Screenshot: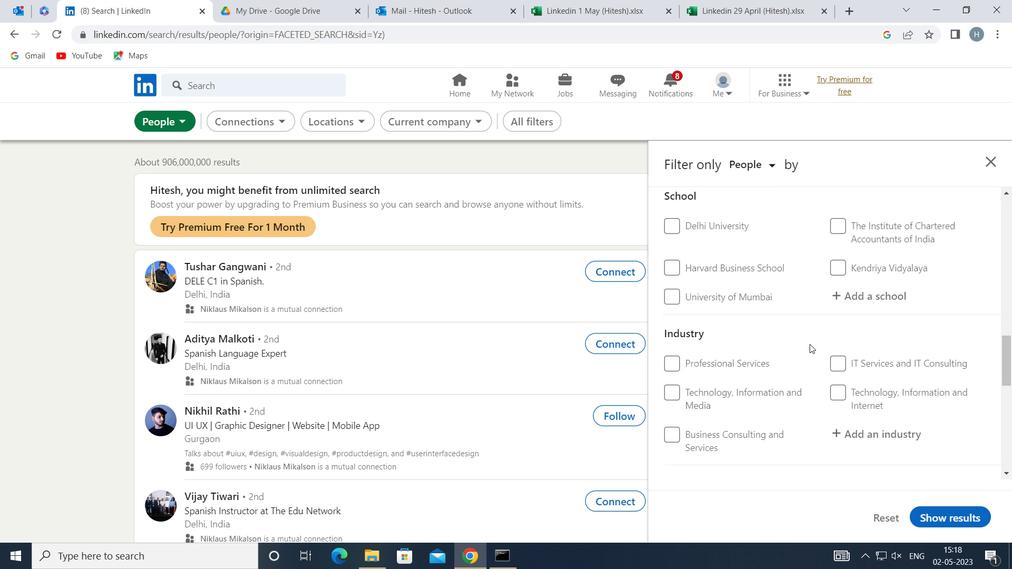 
Action: Mouse scrolled (809, 345) with delta (0, 0)
Screenshot: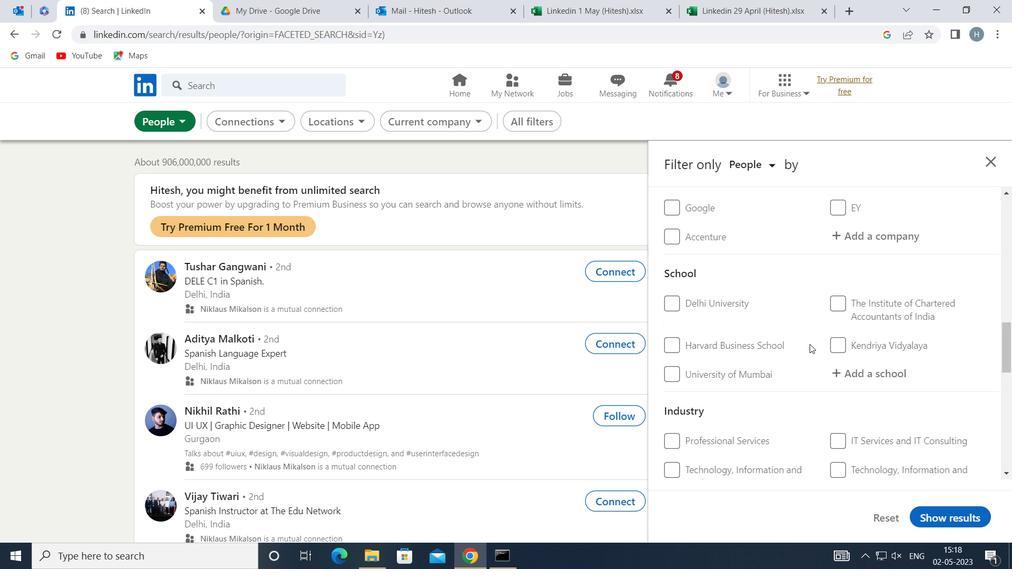 
Action: Mouse scrolled (809, 345) with delta (0, 0)
Screenshot: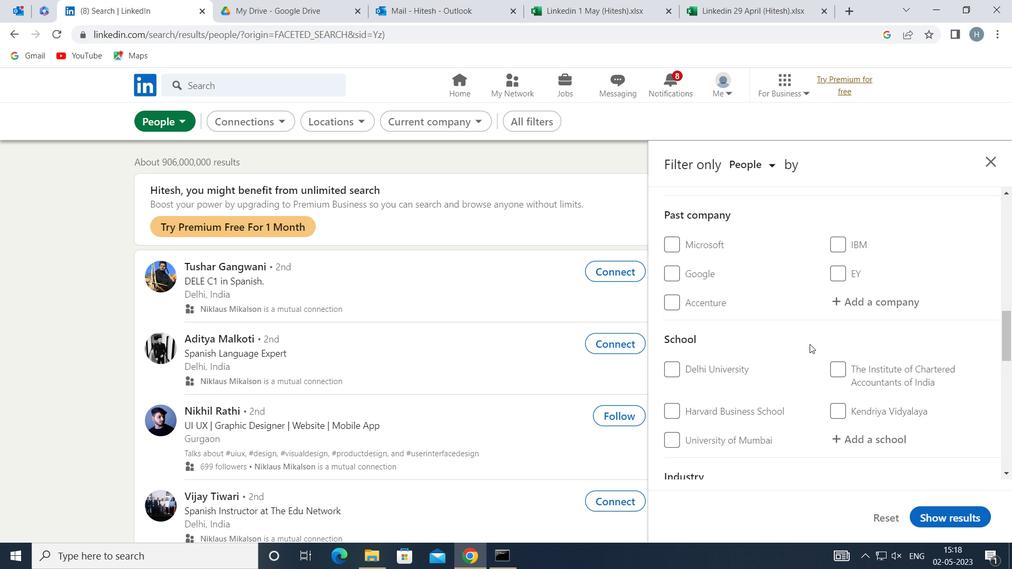 
Action: Mouse scrolled (809, 345) with delta (0, 0)
Screenshot: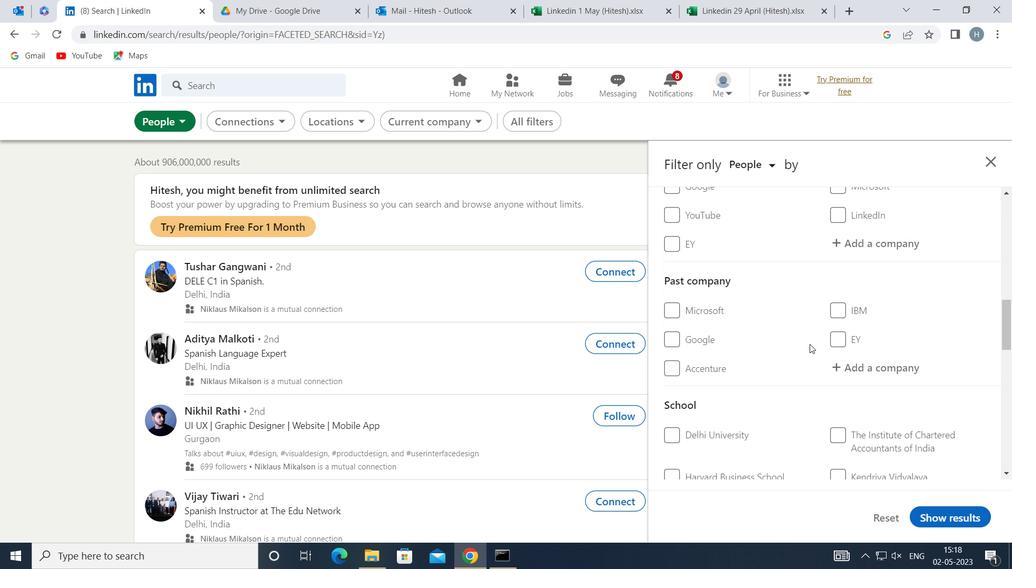 
Action: Mouse scrolled (809, 345) with delta (0, 0)
Screenshot: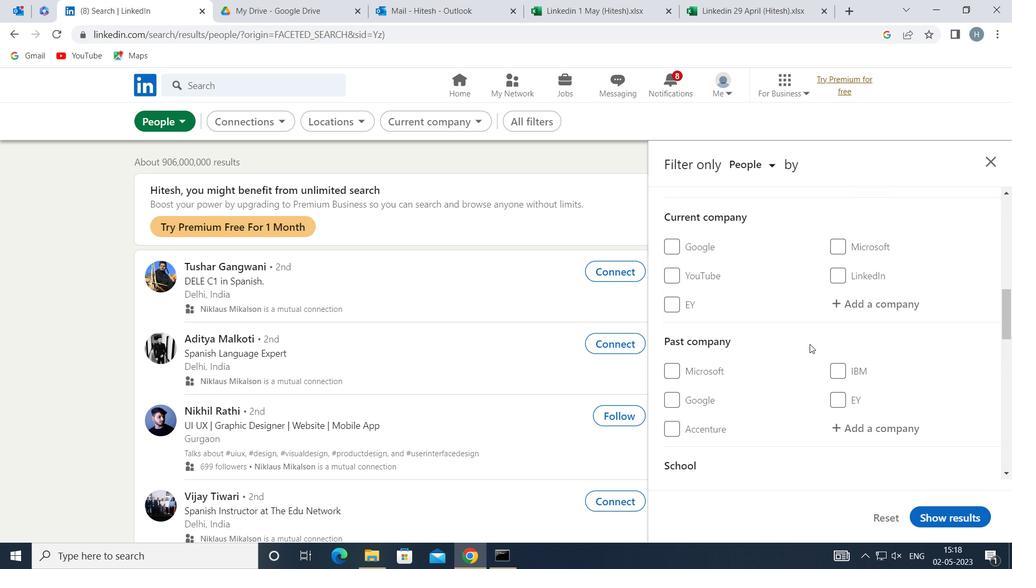 
Action: Mouse moved to (873, 371)
Screenshot: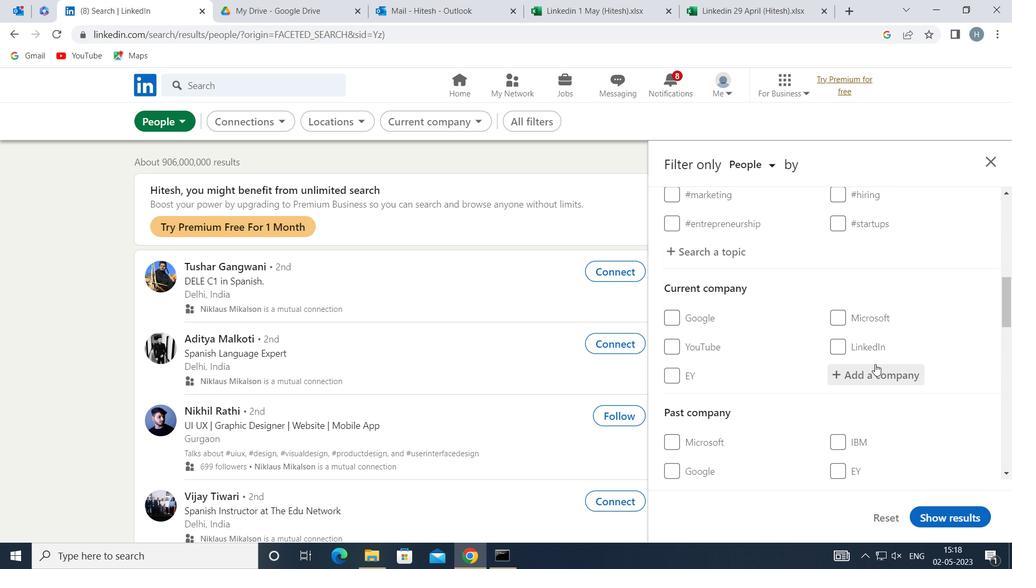 
Action: Mouse pressed left at (873, 371)
Screenshot: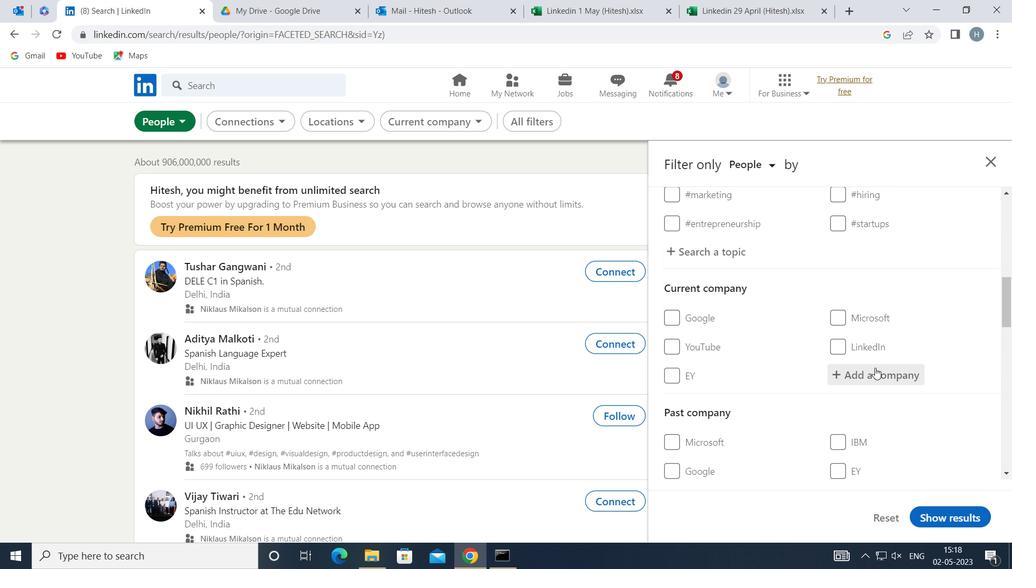 
Action: Mouse moved to (871, 371)
Screenshot: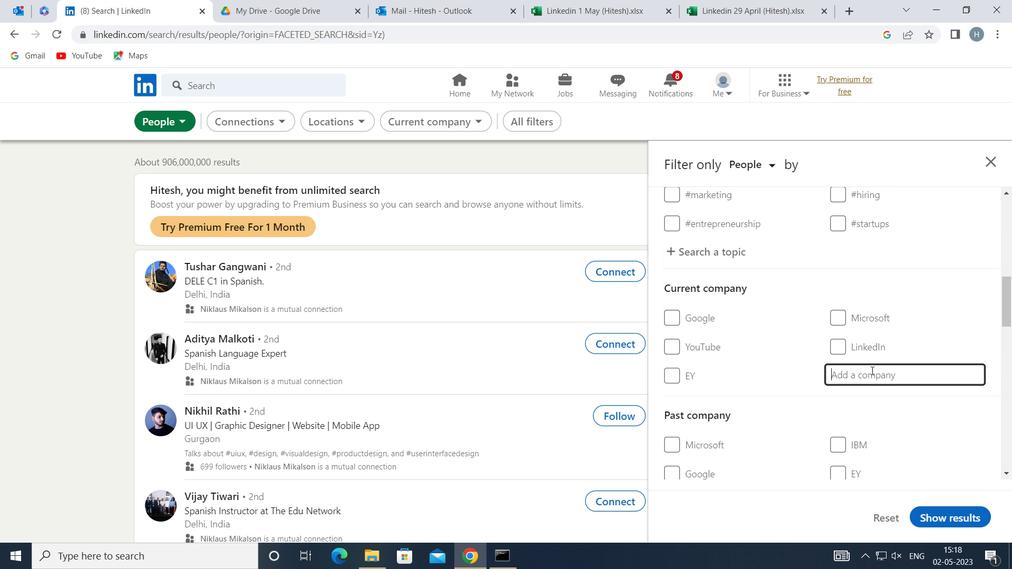 
Action: Key pressed <Key.shift><Key.shift><Key.shift><Key.shift><Key.shift><Key.shift><Key.shift><Key.shift>INTERNATIONAL<Key.space><Key.shift>BUSINESS<Key.space><Key.shift>TIMES
Screenshot: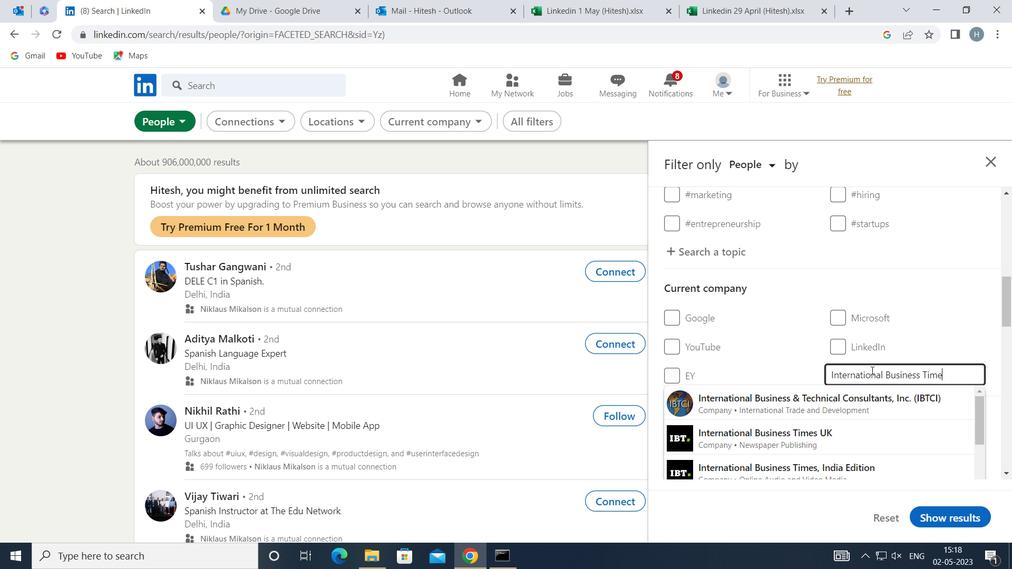 
Action: Mouse moved to (900, 429)
Screenshot: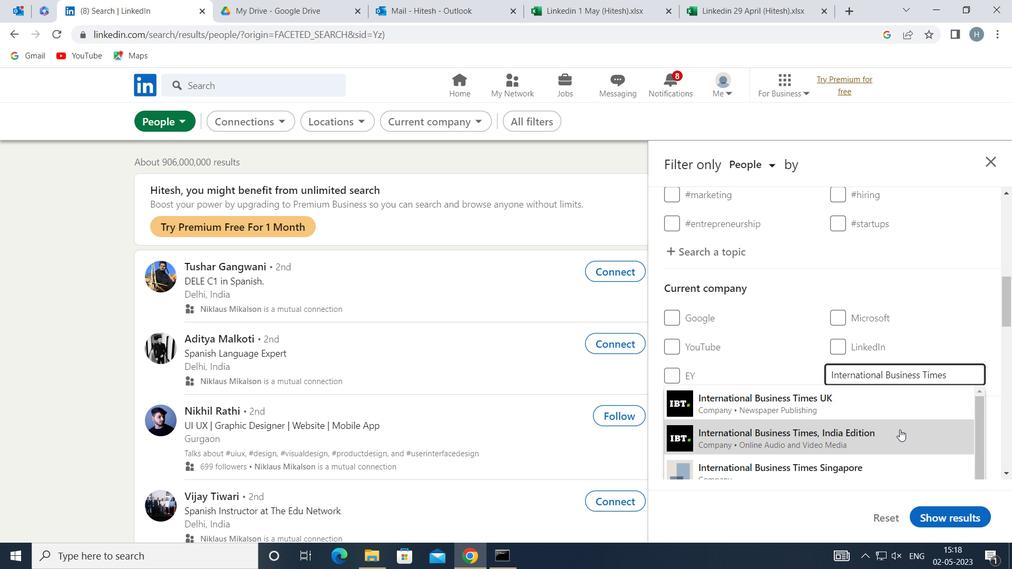 
Action: Mouse pressed left at (900, 429)
Screenshot: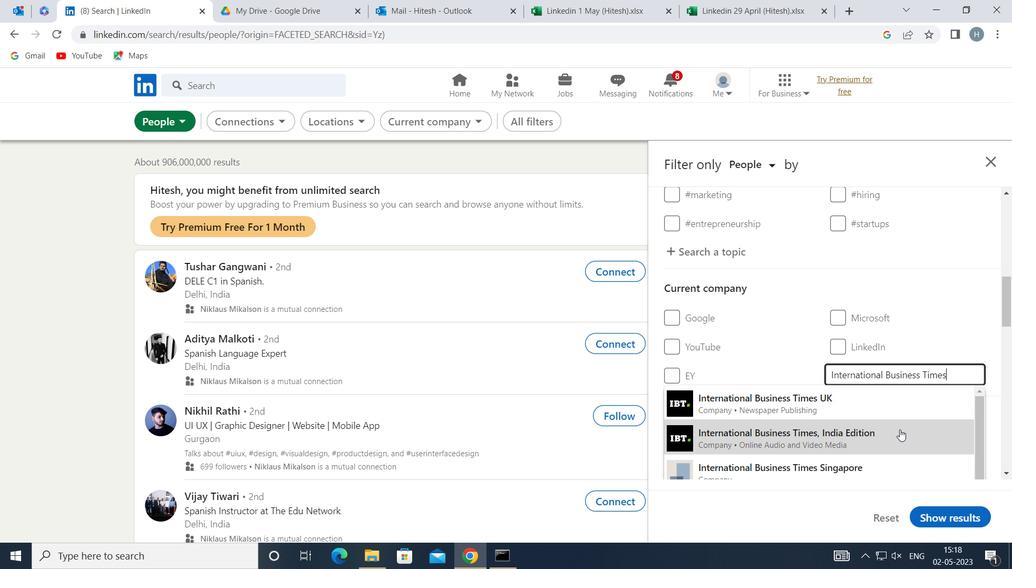 
Action: Mouse moved to (845, 365)
Screenshot: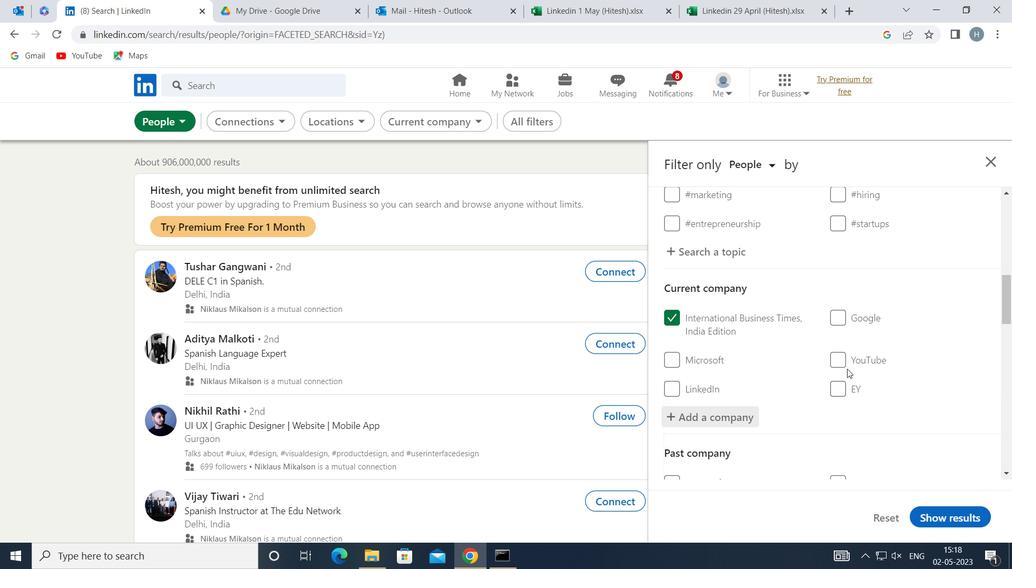 
Action: Mouse scrolled (845, 364) with delta (0, 0)
Screenshot: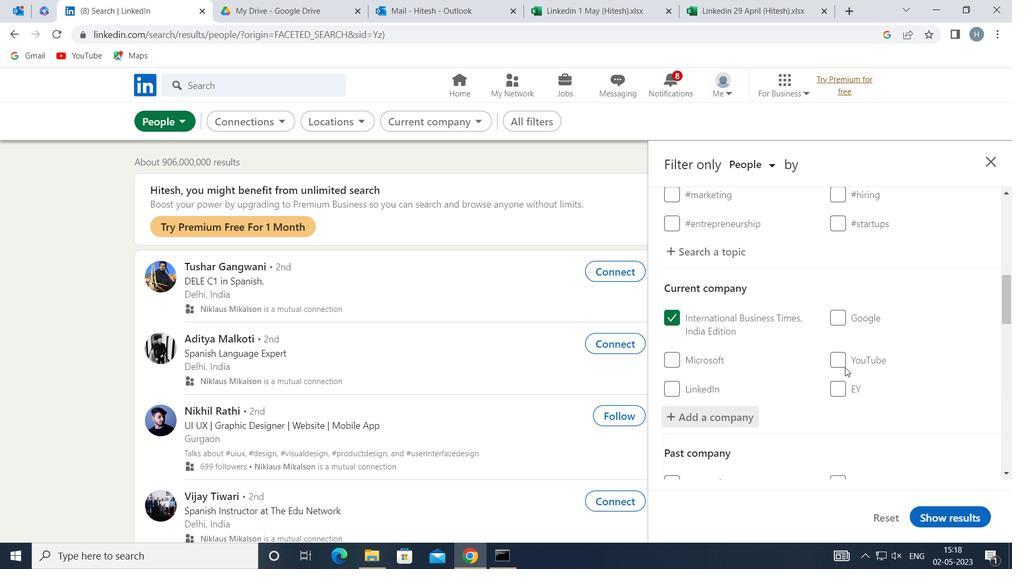 
Action: Mouse scrolled (845, 364) with delta (0, 0)
Screenshot: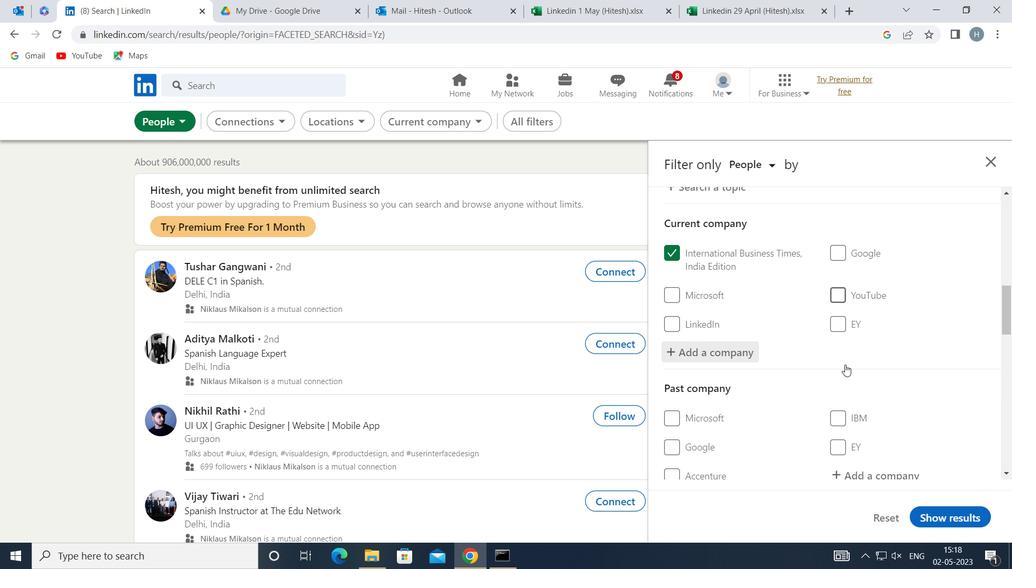 
Action: Mouse moved to (844, 365)
Screenshot: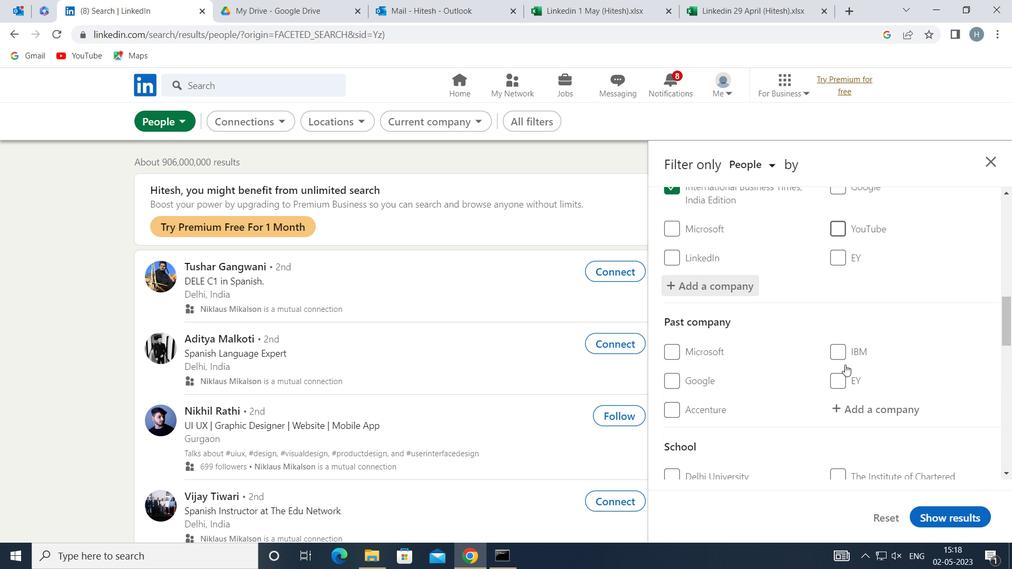 
Action: Mouse scrolled (844, 364) with delta (0, 0)
Screenshot: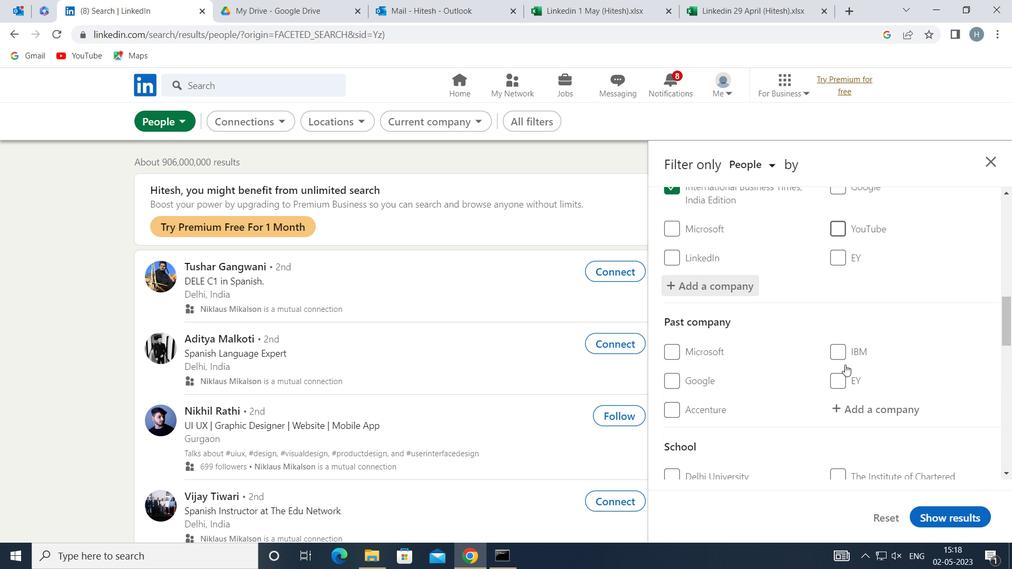 
Action: Mouse scrolled (844, 364) with delta (0, 0)
Screenshot: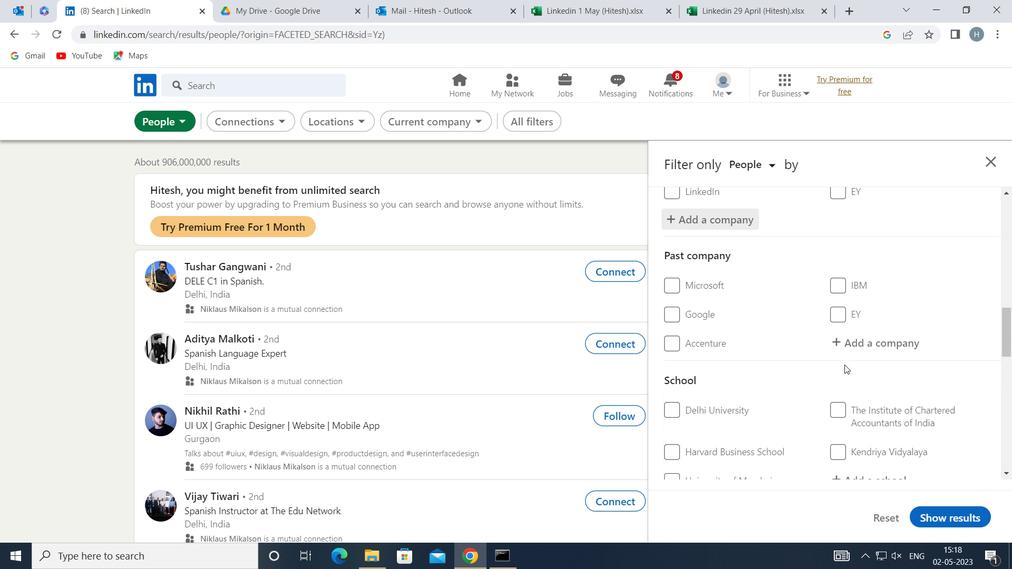 
Action: Mouse moved to (851, 376)
Screenshot: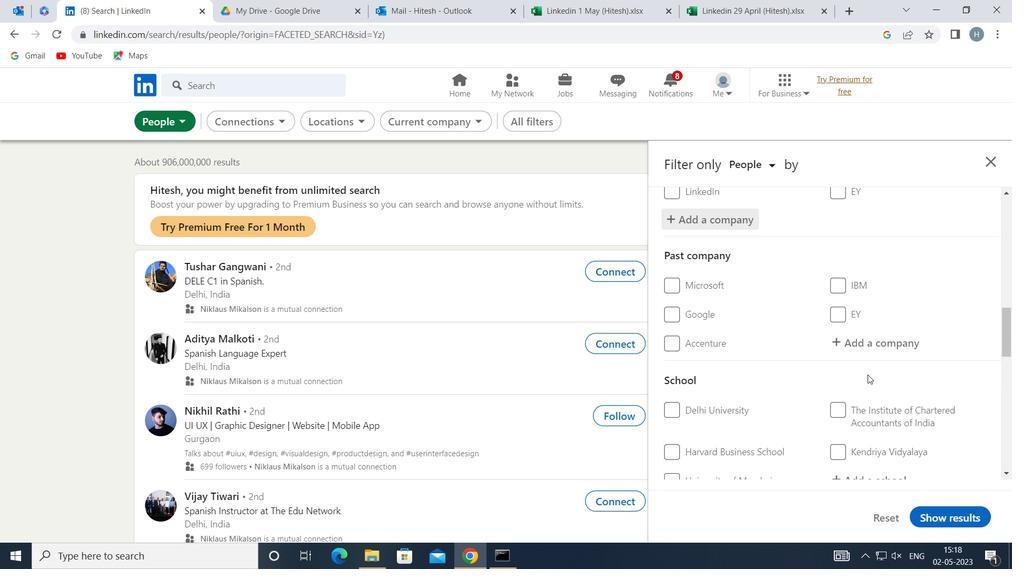 
Action: Mouse scrolled (851, 376) with delta (0, 0)
Screenshot: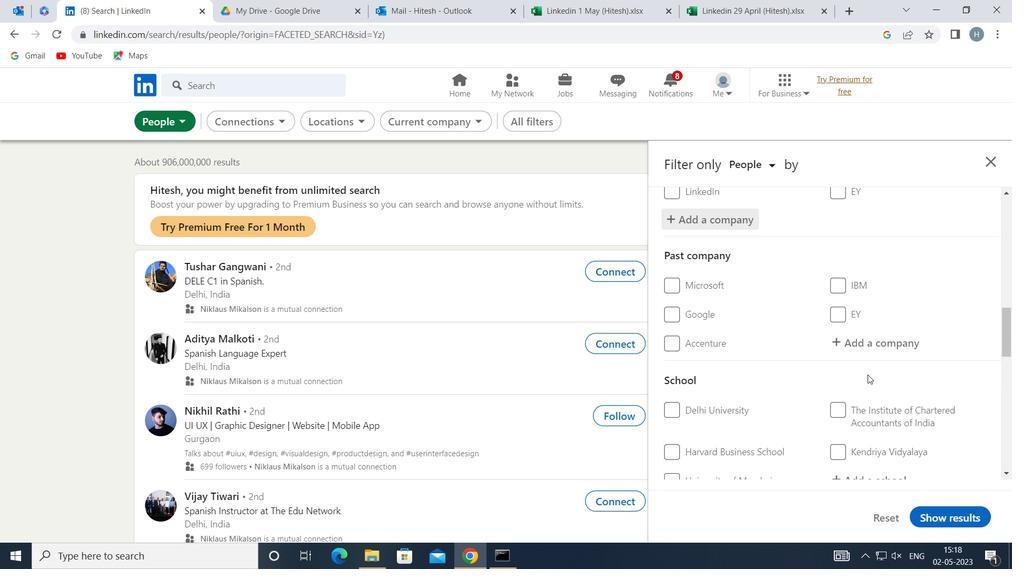 
Action: Mouse moved to (877, 347)
Screenshot: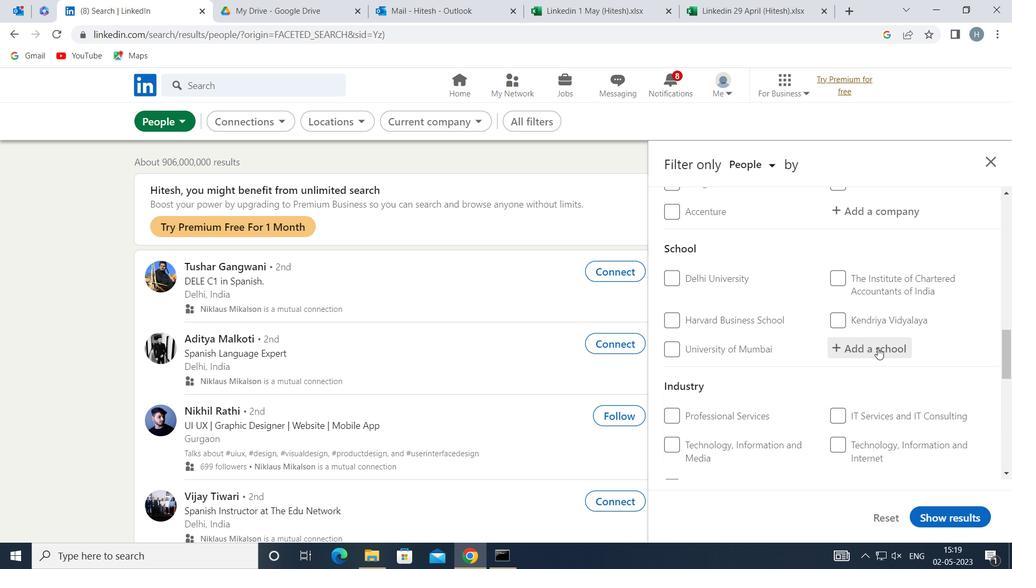 
Action: Mouse pressed left at (877, 347)
Screenshot: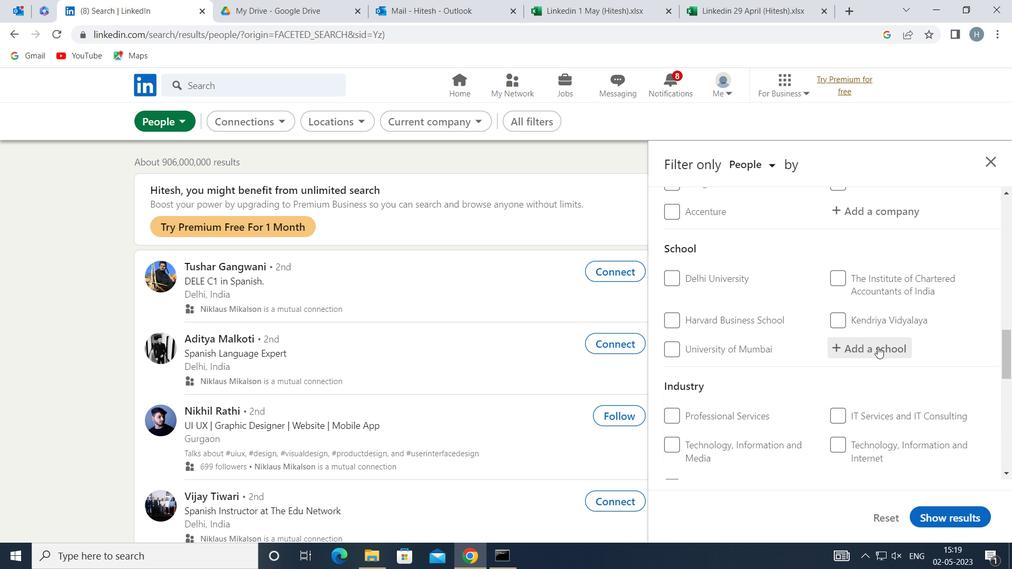 
Action: Mouse moved to (878, 346)
Screenshot: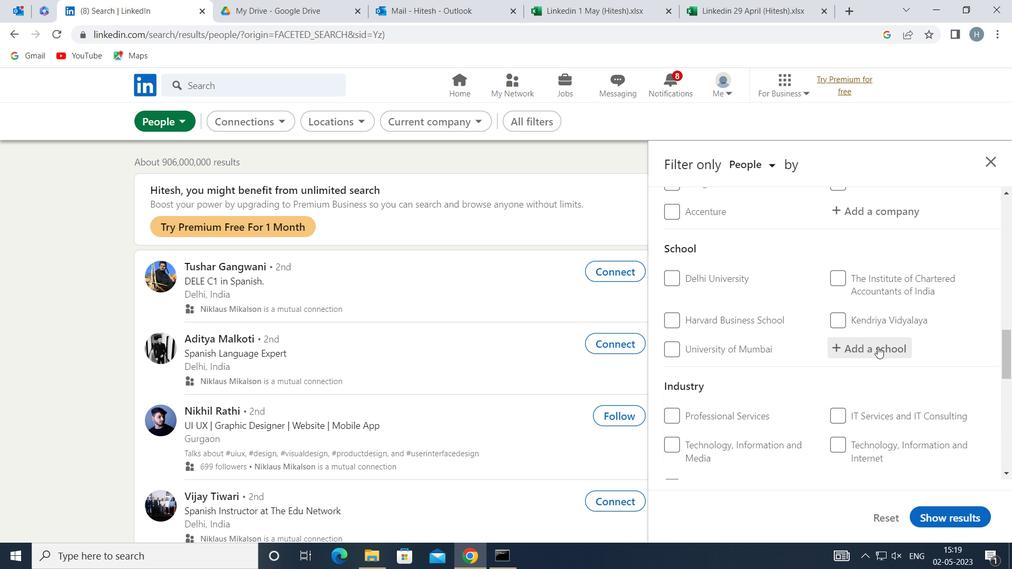 
Action: Key pressed <Key.shift>Q<Key.shift>UEST<Key.space><Key.shift>ALLIANCE
Screenshot: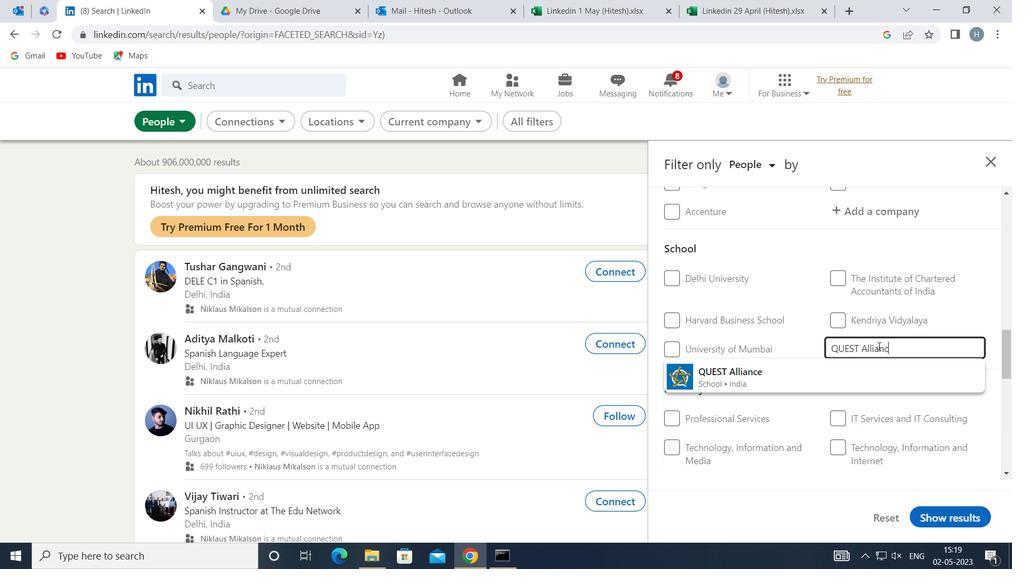 
Action: Mouse moved to (812, 385)
Screenshot: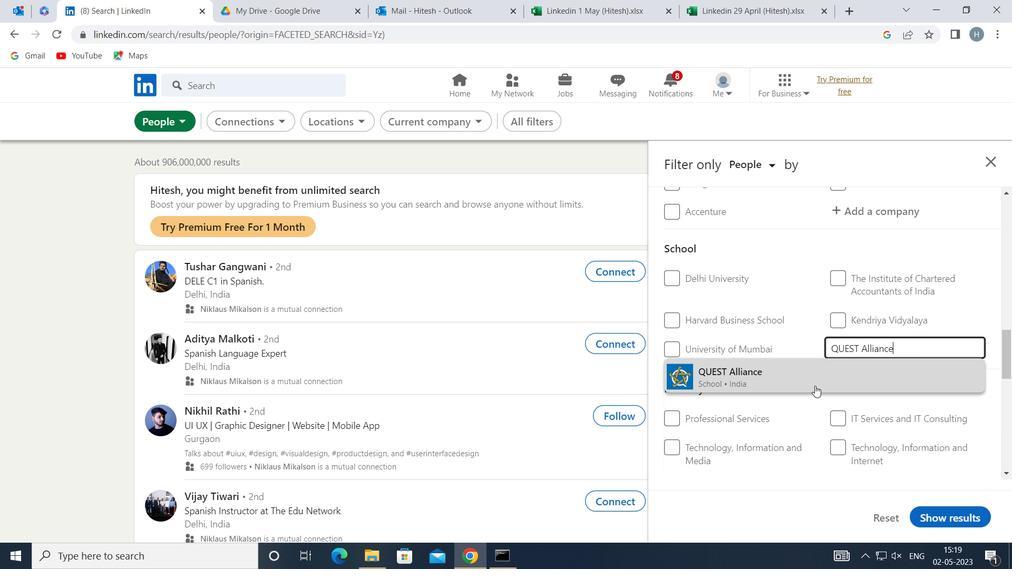 
Action: Mouse pressed left at (812, 385)
Screenshot: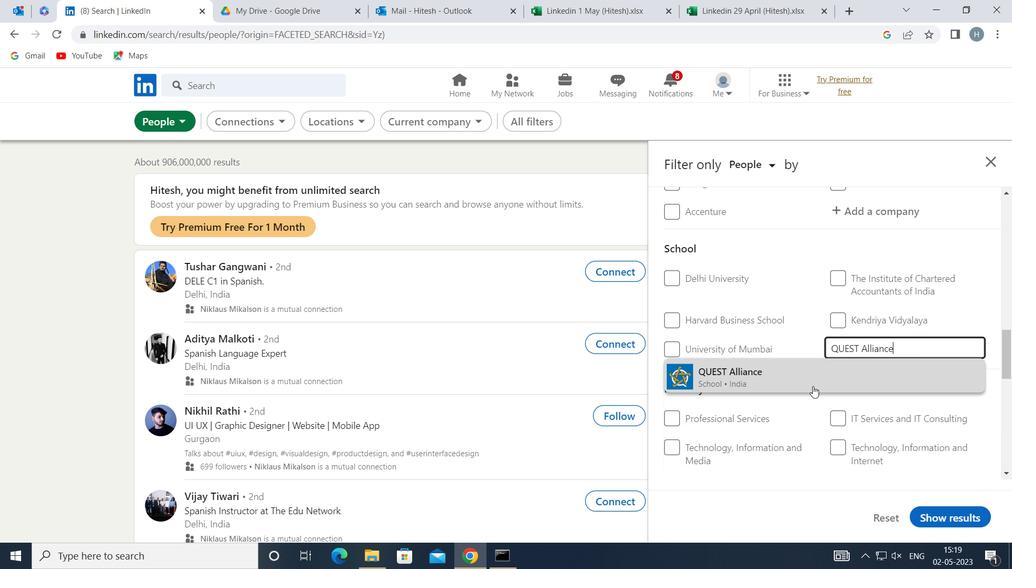 
Action: Mouse moved to (783, 365)
Screenshot: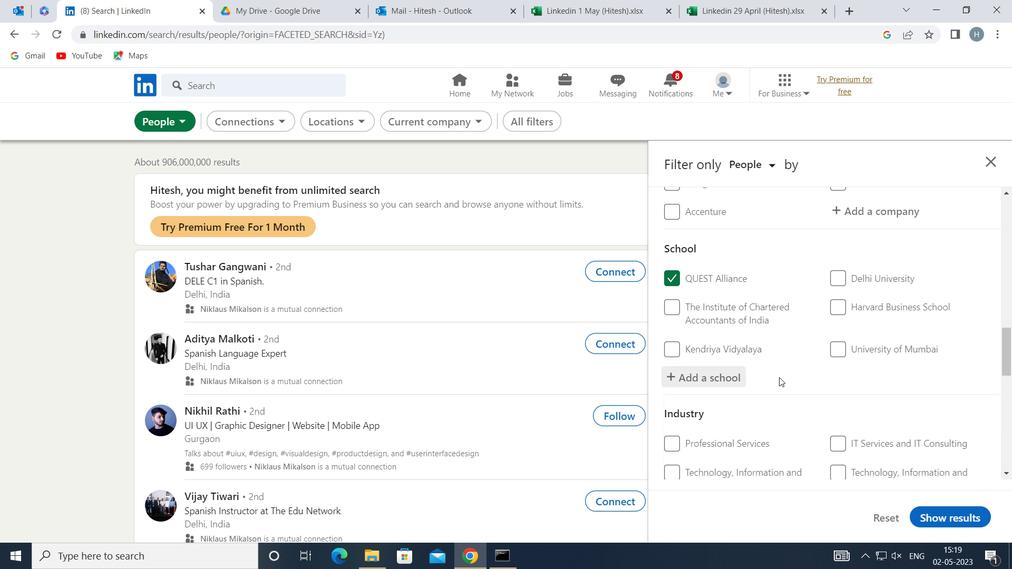 
Action: Mouse scrolled (783, 365) with delta (0, 0)
Screenshot: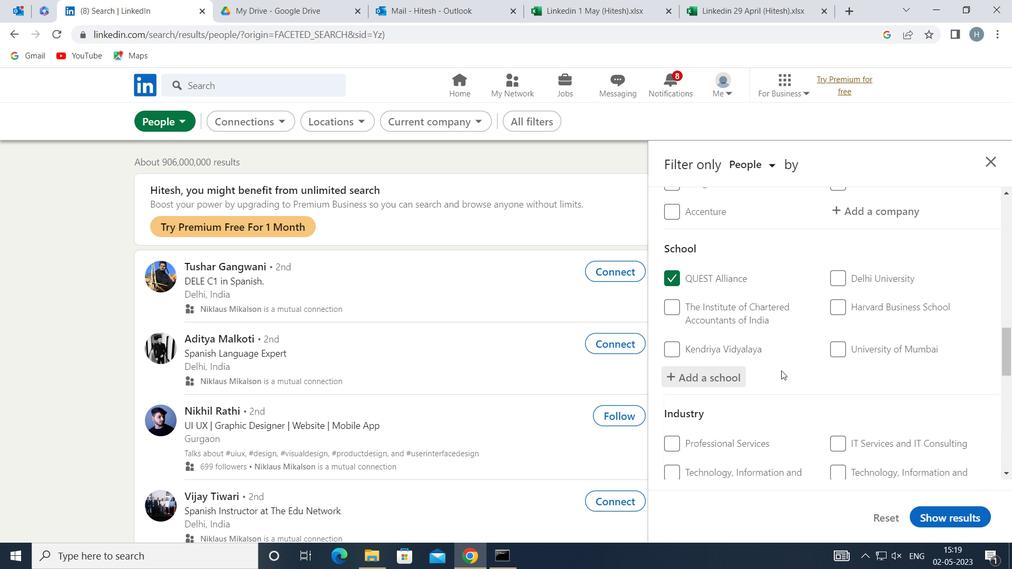 
Action: Mouse scrolled (783, 365) with delta (0, 0)
Screenshot: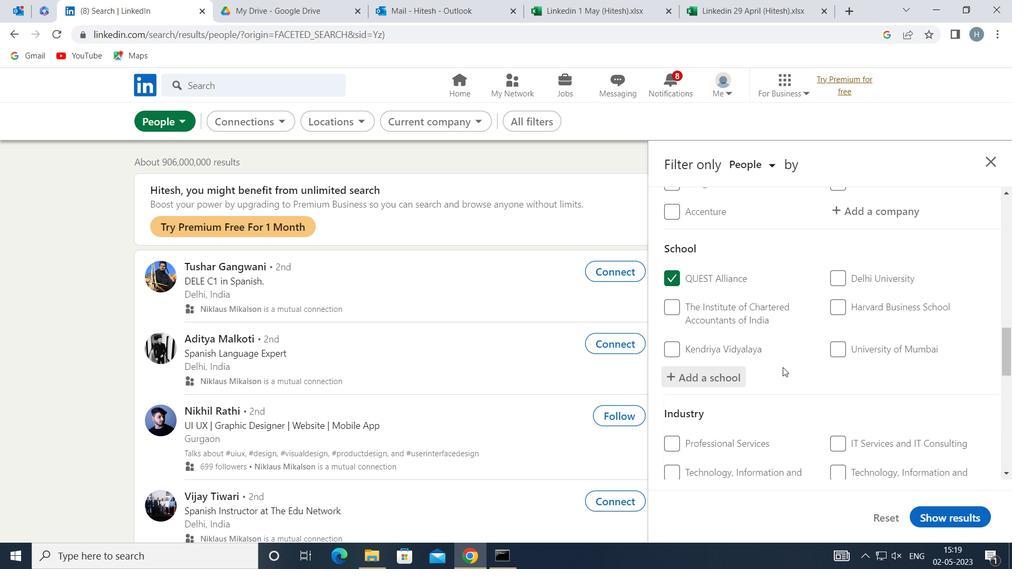 
Action: Mouse moved to (849, 378)
Screenshot: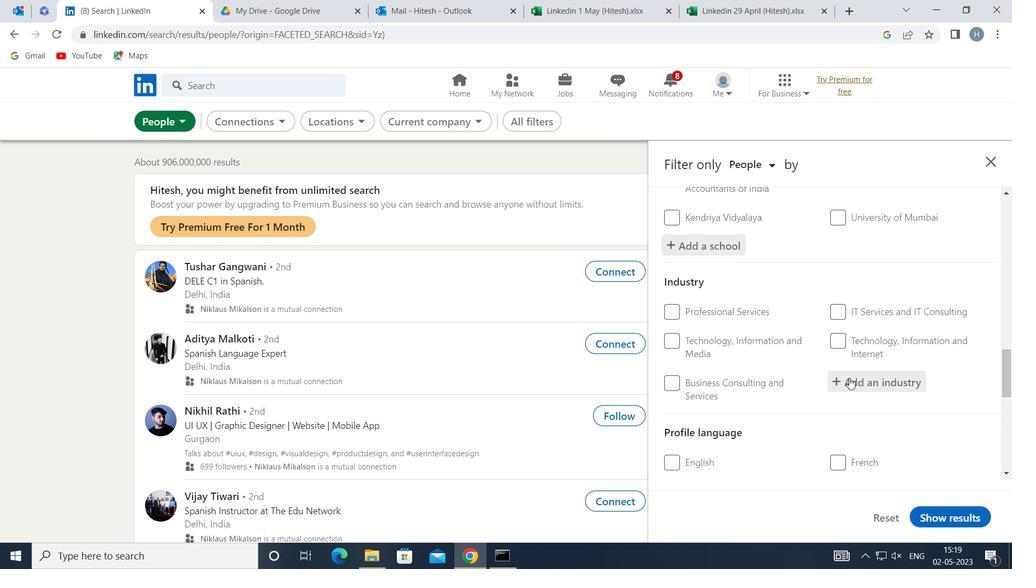 
Action: Mouse pressed left at (849, 378)
Screenshot: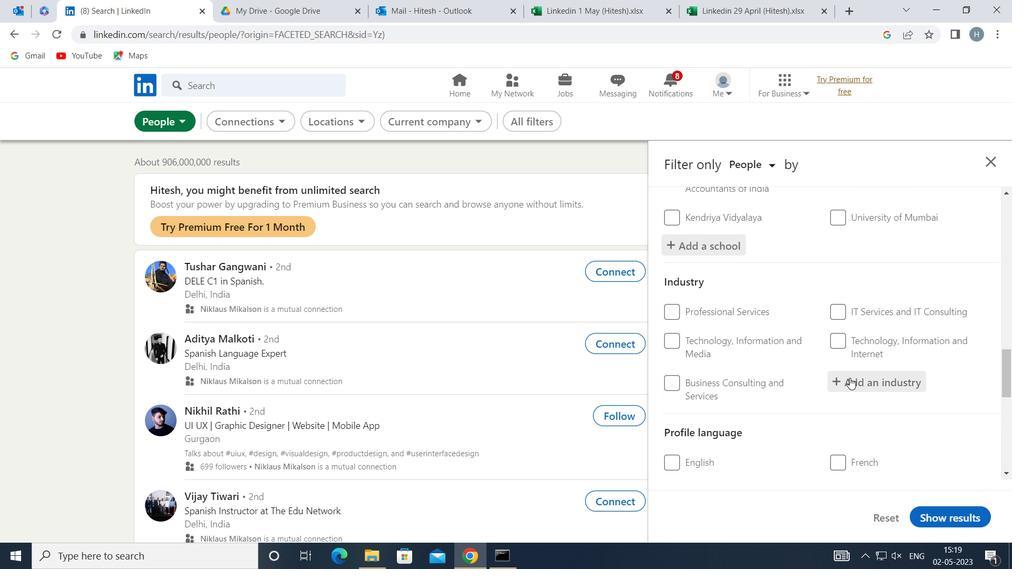 
Action: Key pressed <Key.shift>RADIO
Screenshot: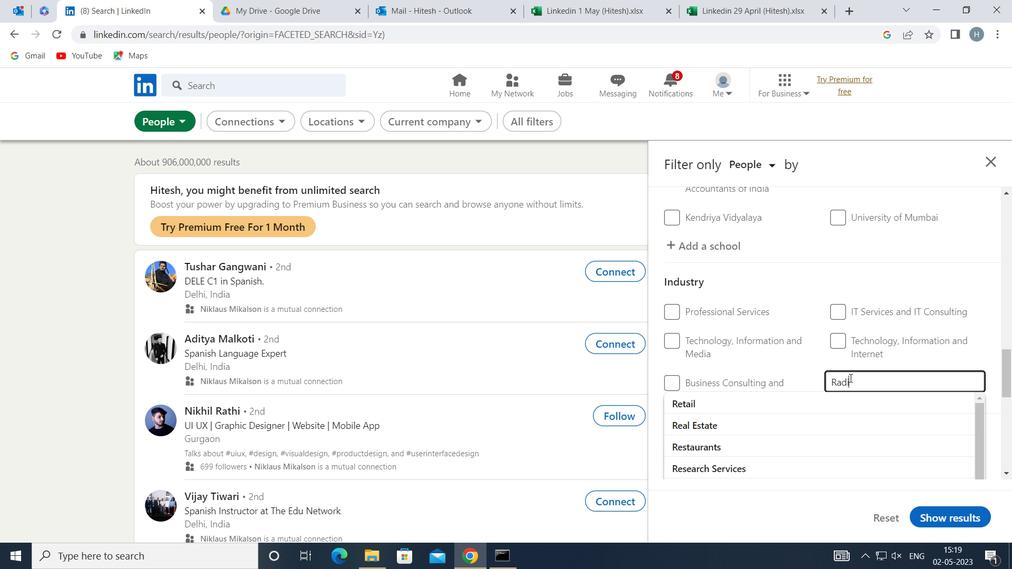 
Action: Mouse moved to (835, 399)
Screenshot: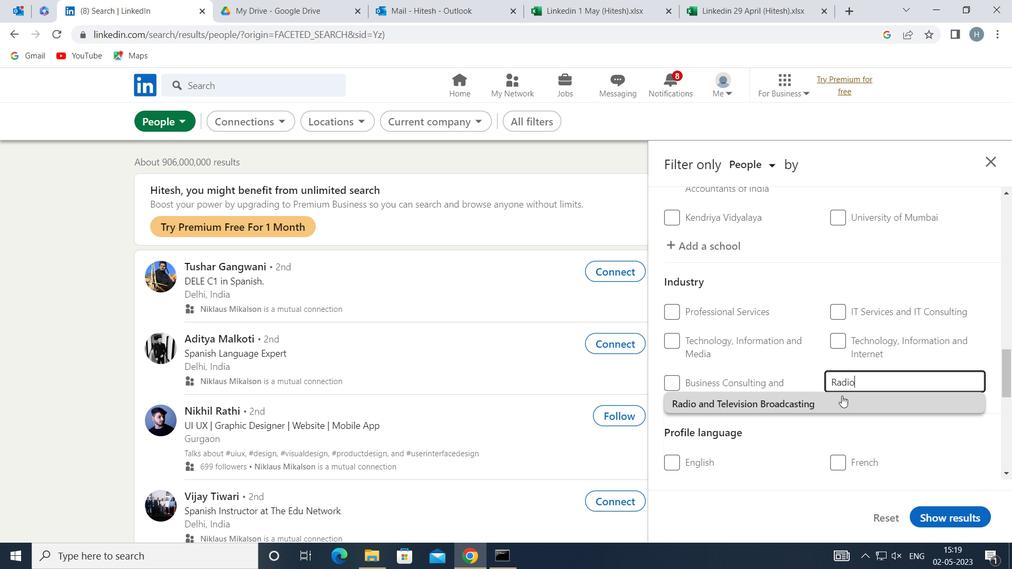 
Action: Mouse pressed left at (835, 399)
Screenshot: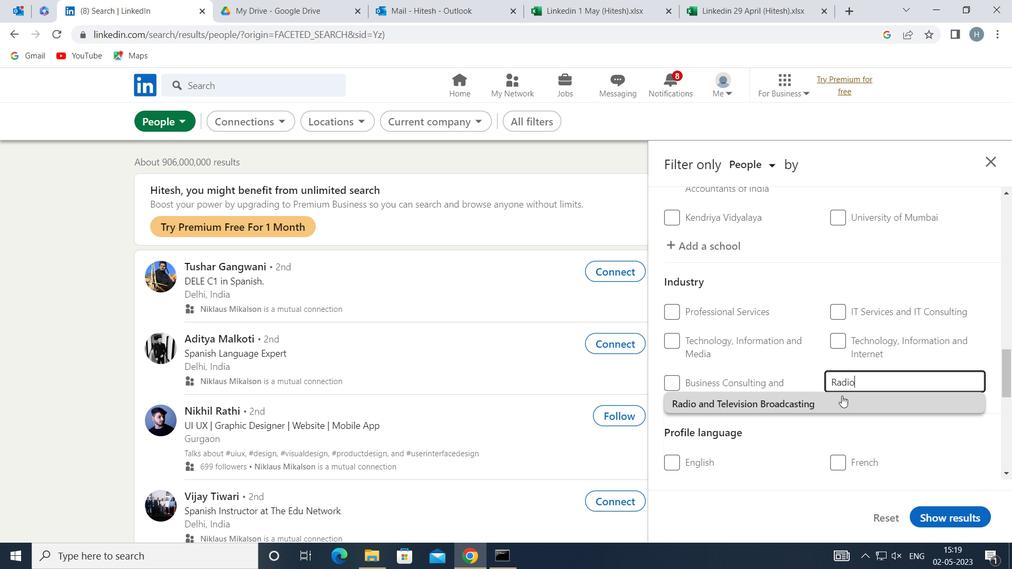 
Action: Mouse moved to (812, 397)
Screenshot: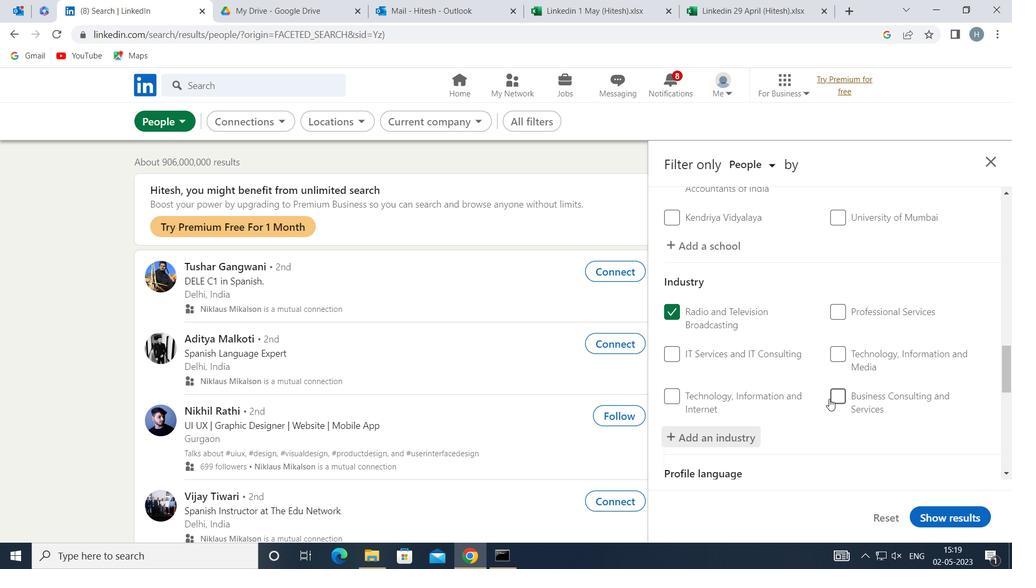
Action: Mouse scrolled (812, 397) with delta (0, 0)
Screenshot: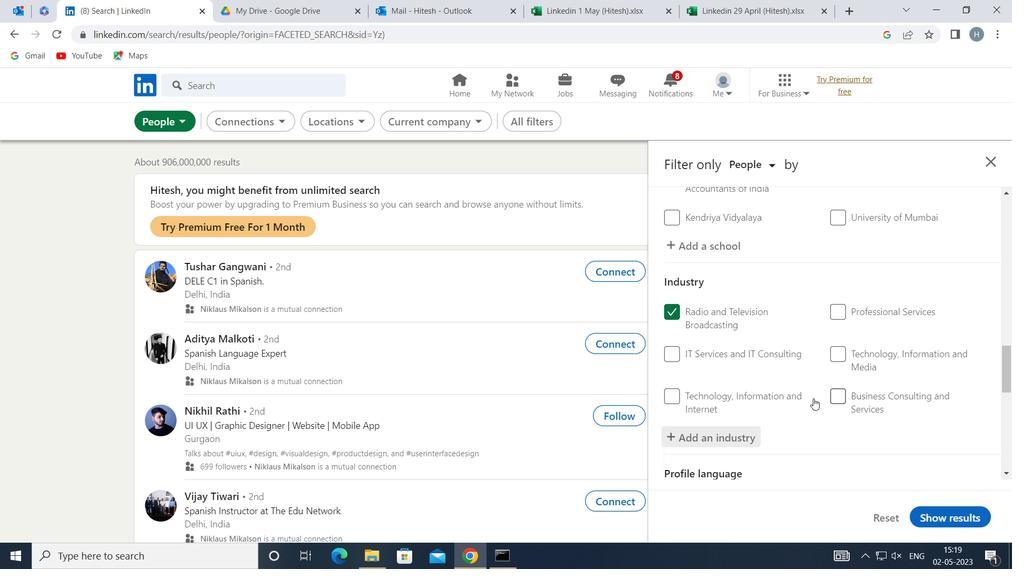 
Action: Mouse moved to (811, 397)
Screenshot: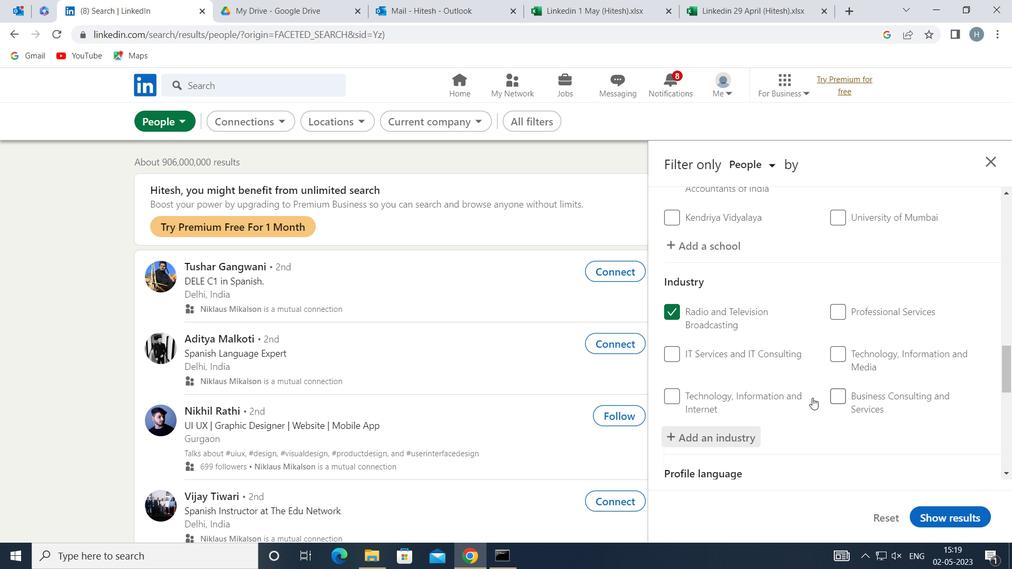 
Action: Mouse scrolled (811, 397) with delta (0, 0)
Screenshot: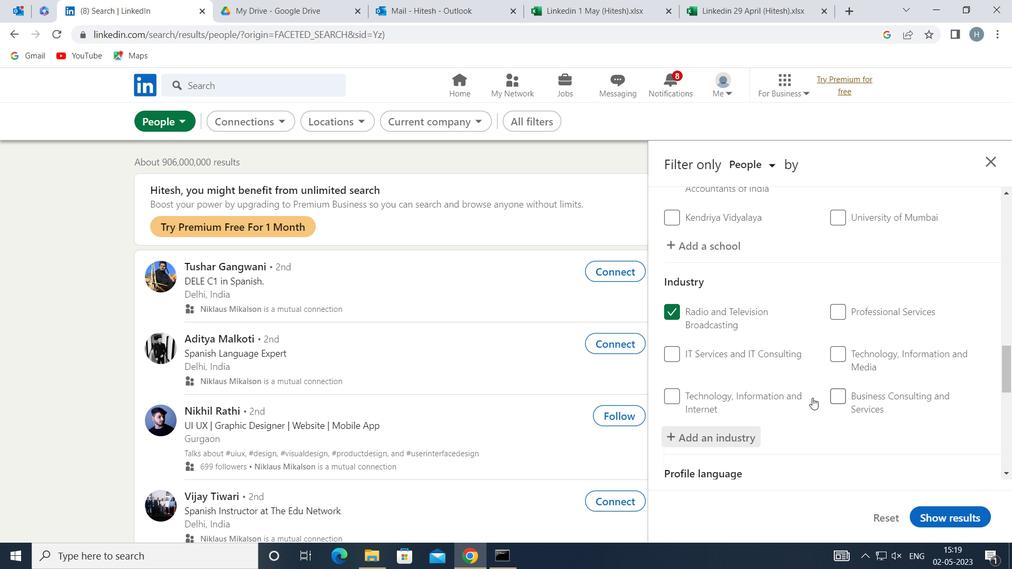 
Action: Mouse moved to (809, 395)
Screenshot: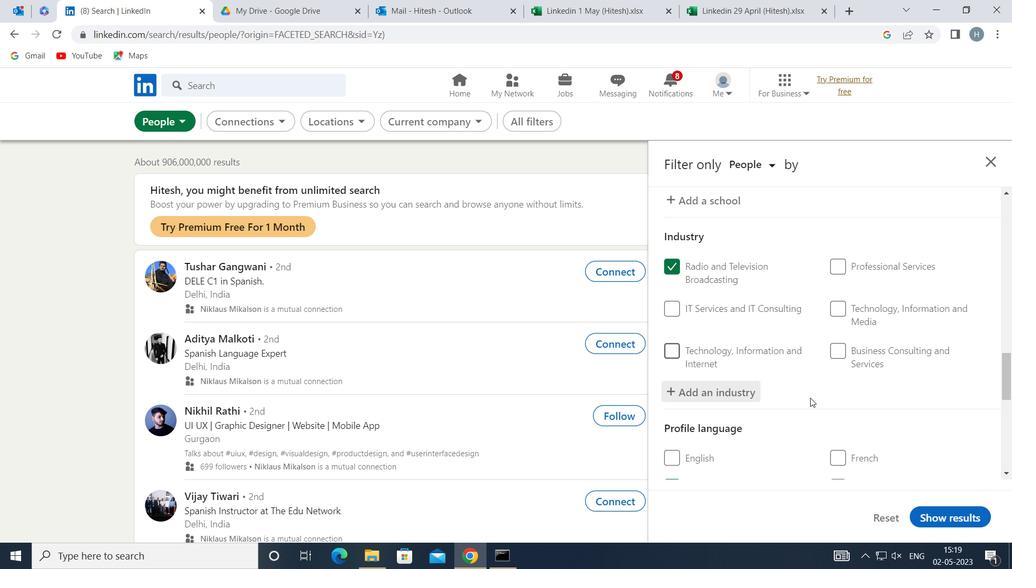 
Action: Mouse scrolled (809, 395) with delta (0, 0)
Screenshot: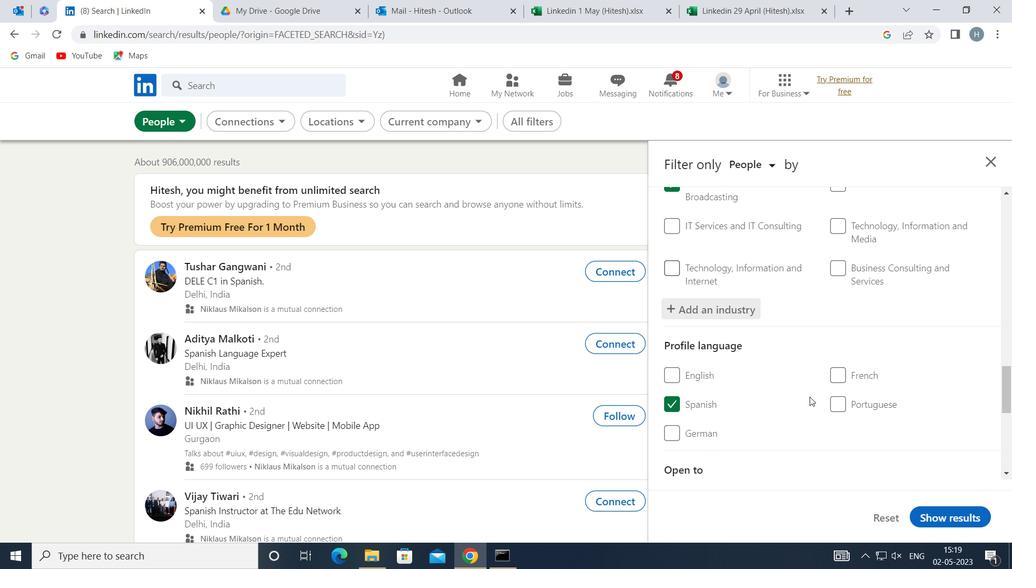 
Action: Mouse scrolled (809, 395) with delta (0, 0)
Screenshot: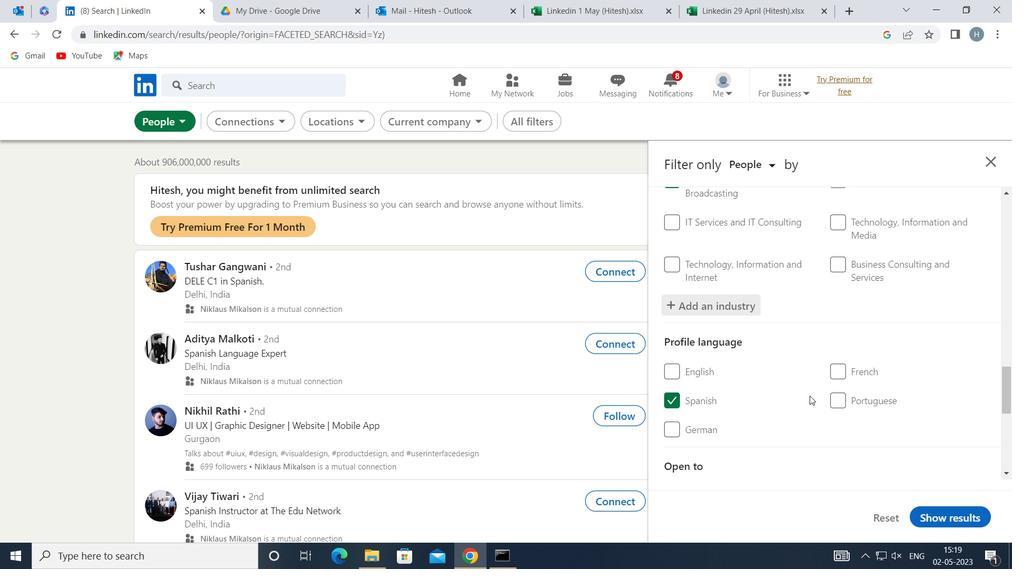 
Action: Mouse scrolled (809, 395) with delta (0, 0)
Screenshot: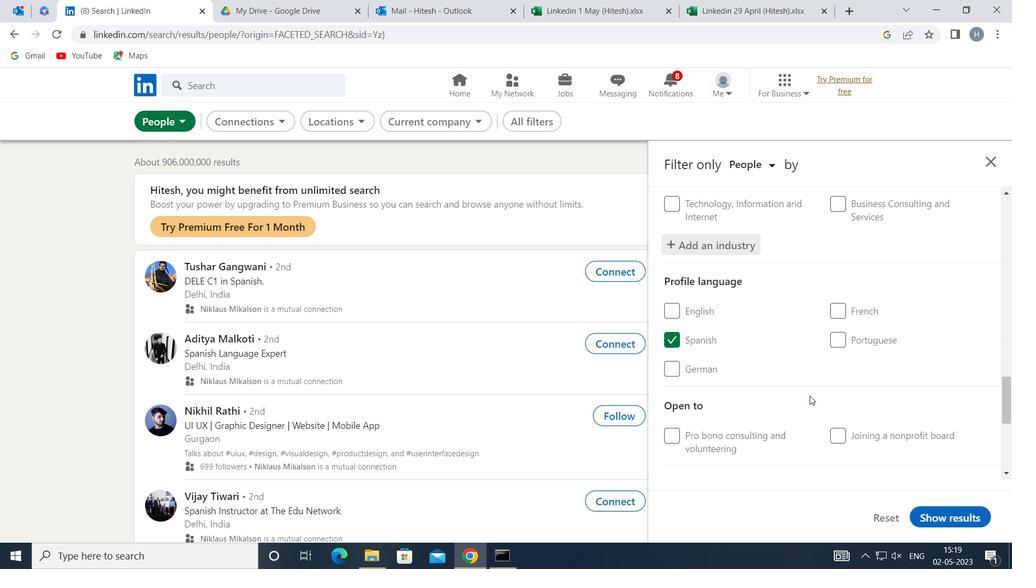 
Action: Mouse scrolled (809, 395) with delta (0, 0)
Screenshot: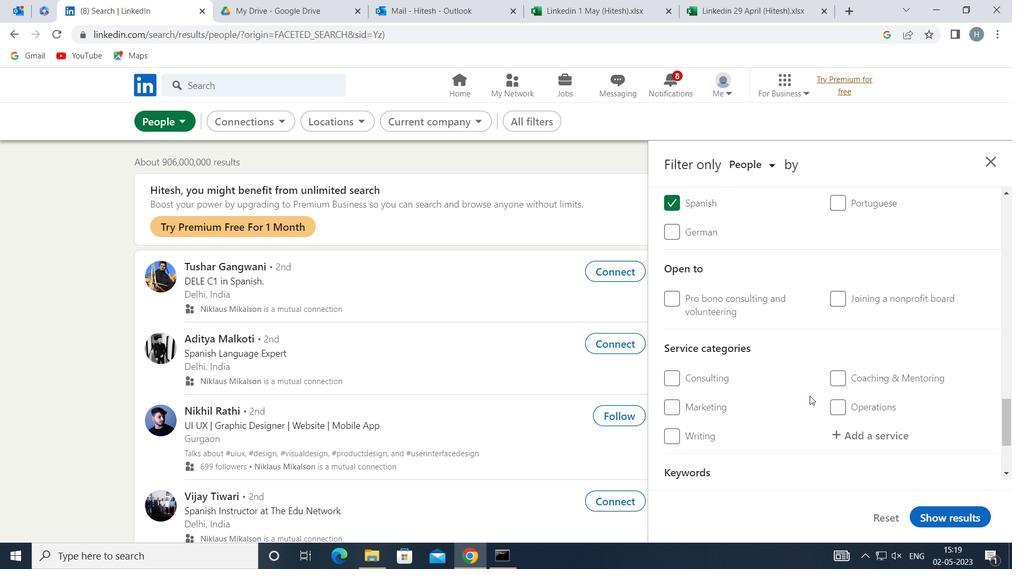 
Action: Mouse moved to (860, 370)
Screenshot: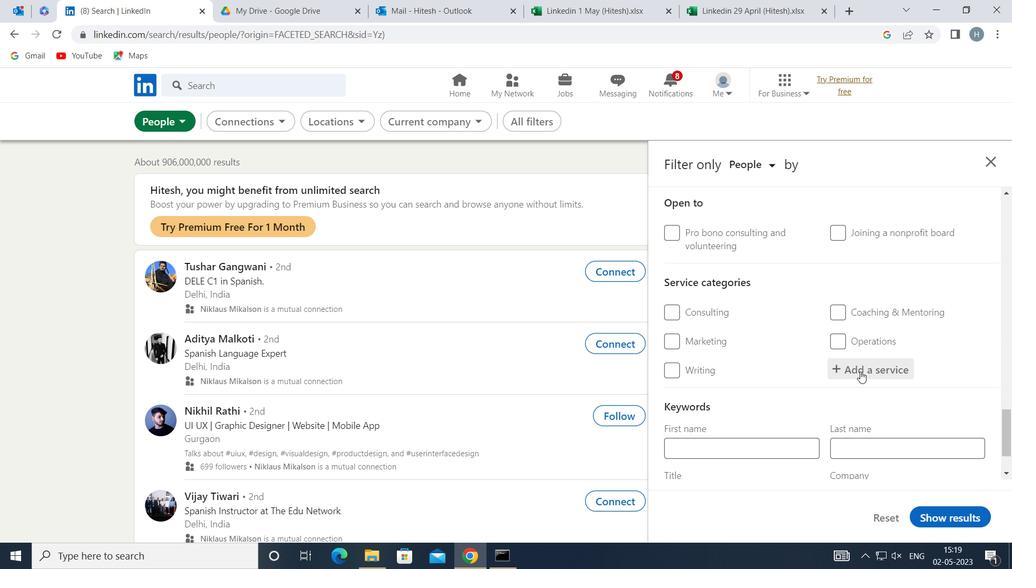 
Action: Mouse pressed left at (860, 370)
Screenshot: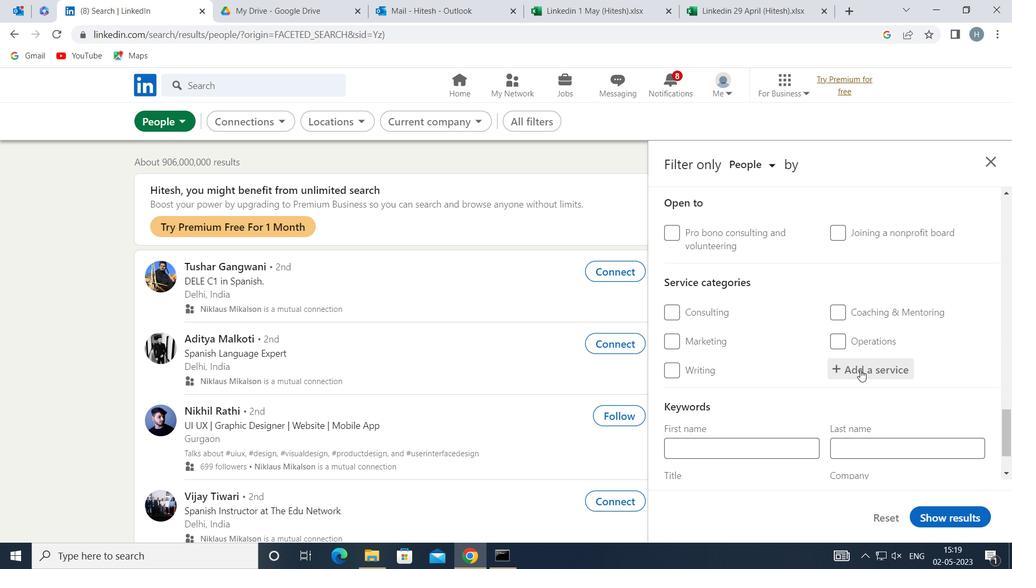 
Action: Key pressed <Key.shift>VIDEO<Key.space><Key.shift>ANIMA
Screenshot: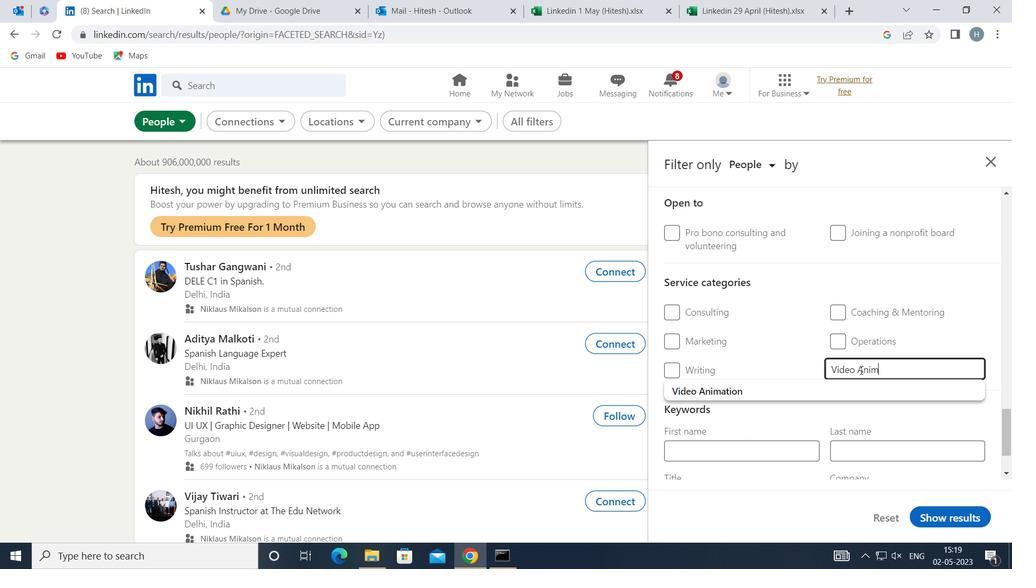 
Action: Mouse moved to (836, 390)
Screenshot: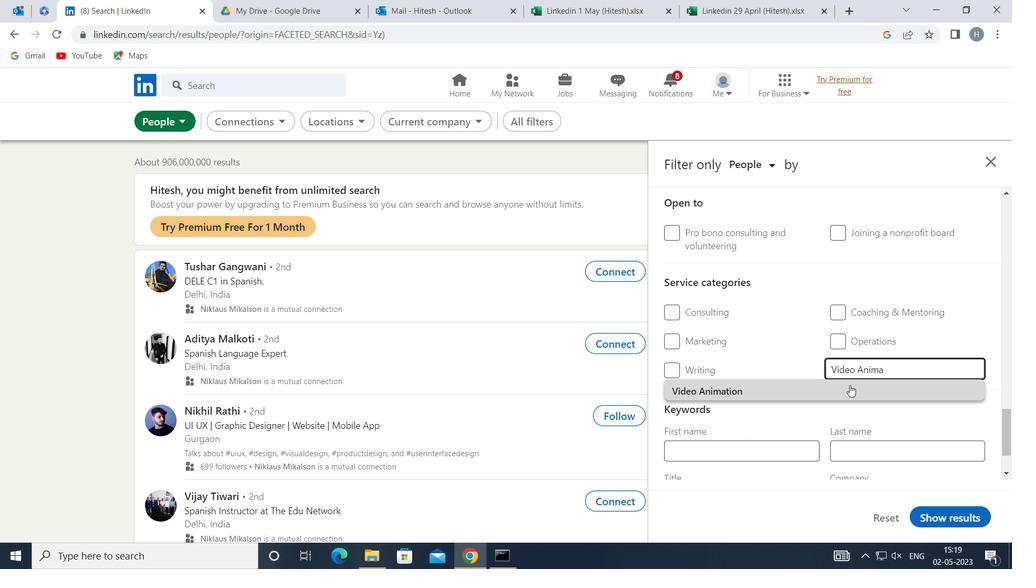 
Action: Mouse pressed left at (836, 390)
Screenshot: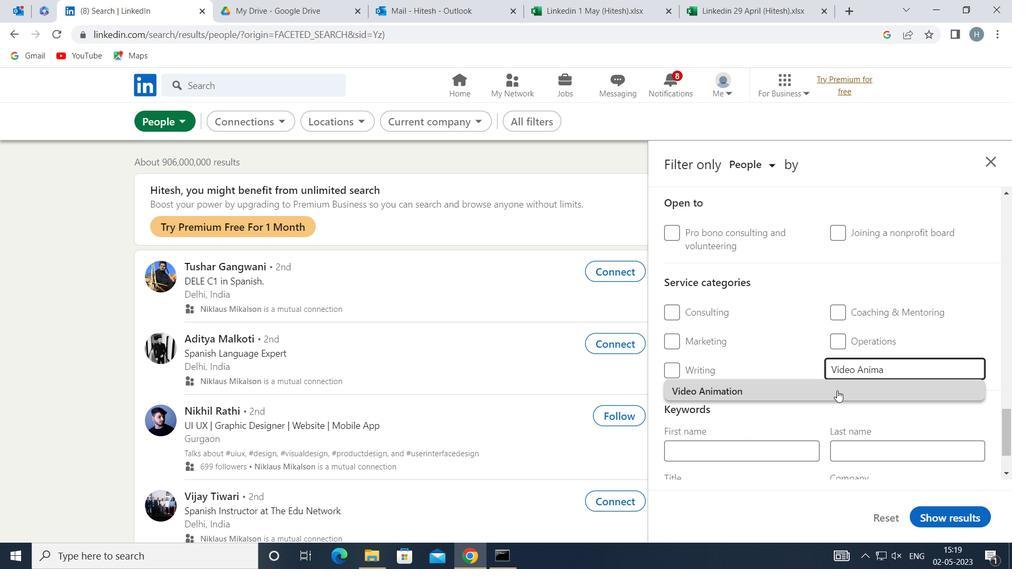 
Action: Mouse moved to (779, 388)
Screenshot: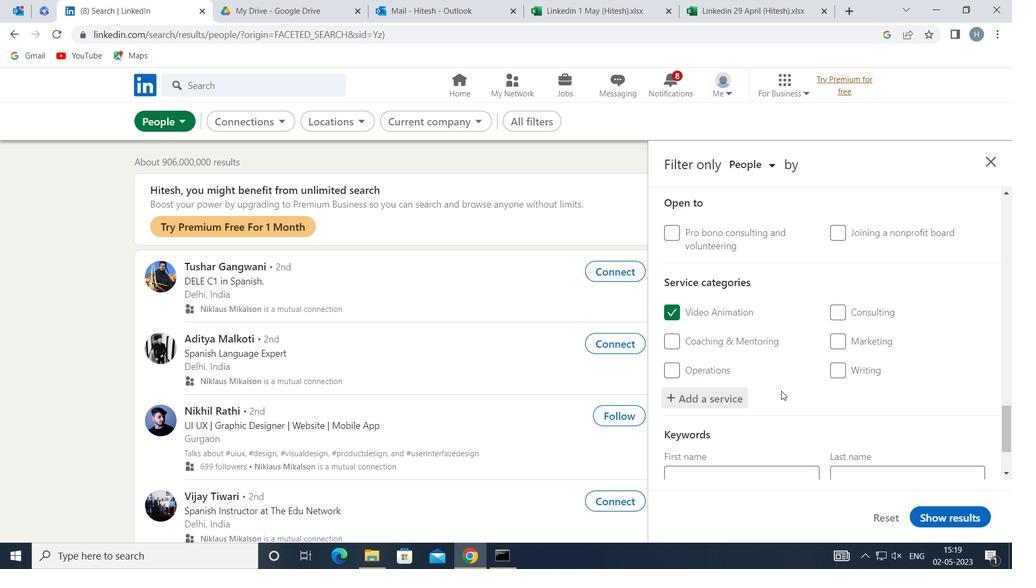 
Action: Mouse scrolled (779, 387) with delta (0, 0)
Screenshot: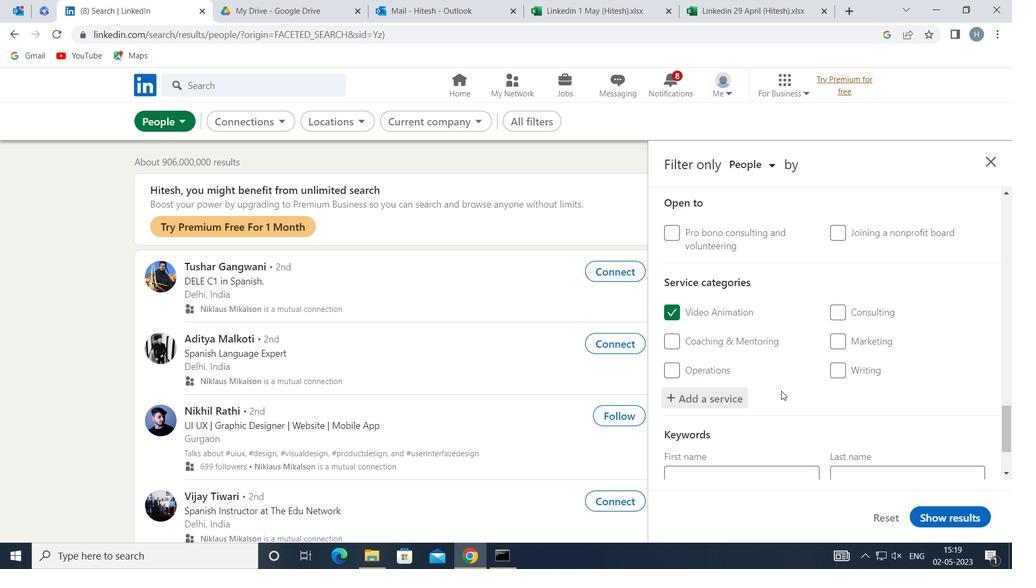 
Action: Mouse moved to (776, 389)
Screenshot: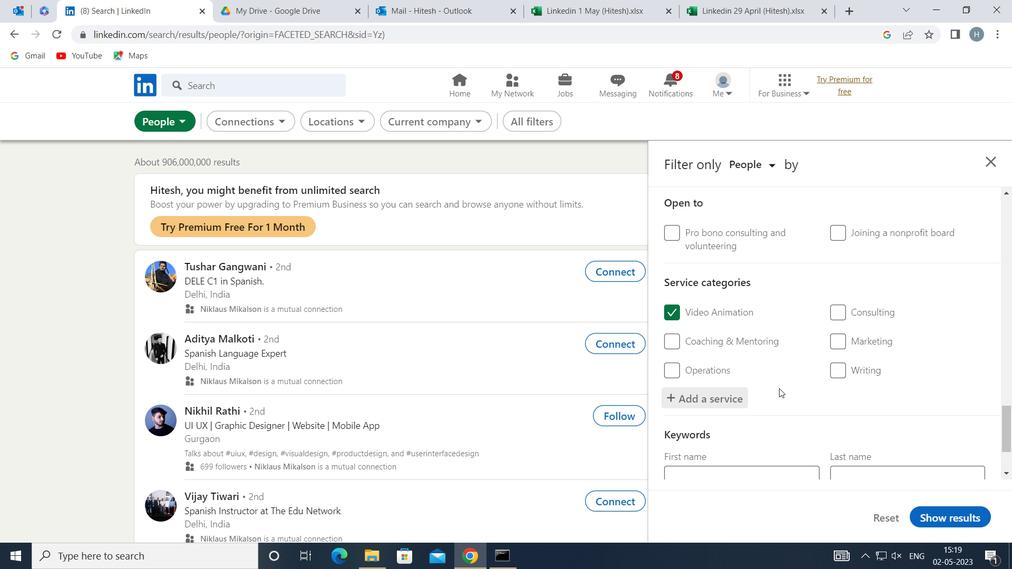 
Action: Mouse scrolled (776, 388) with delta (0, 0)
Screenshot: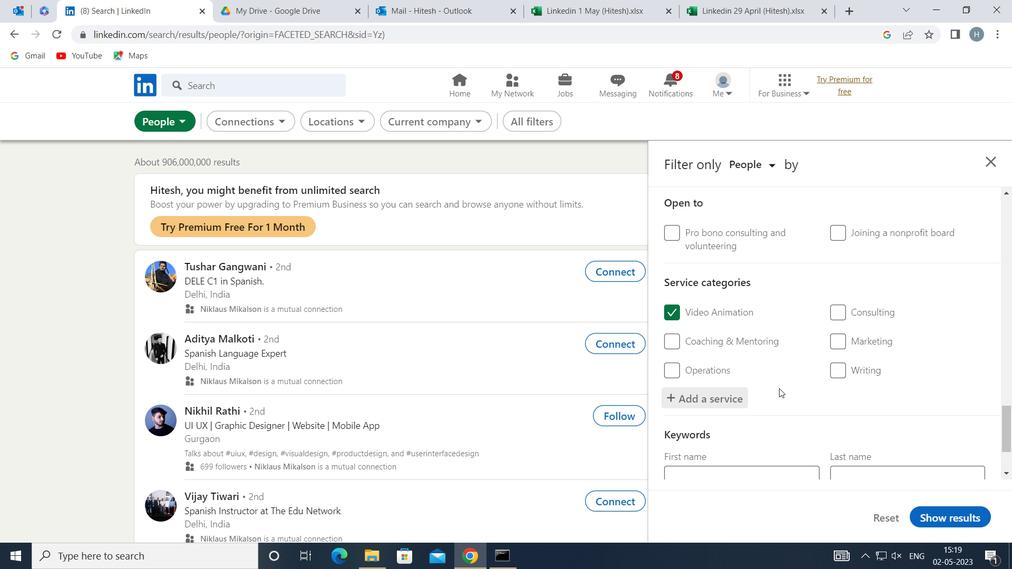 
Action: Mouse moved to (772, 390)
Screenshot: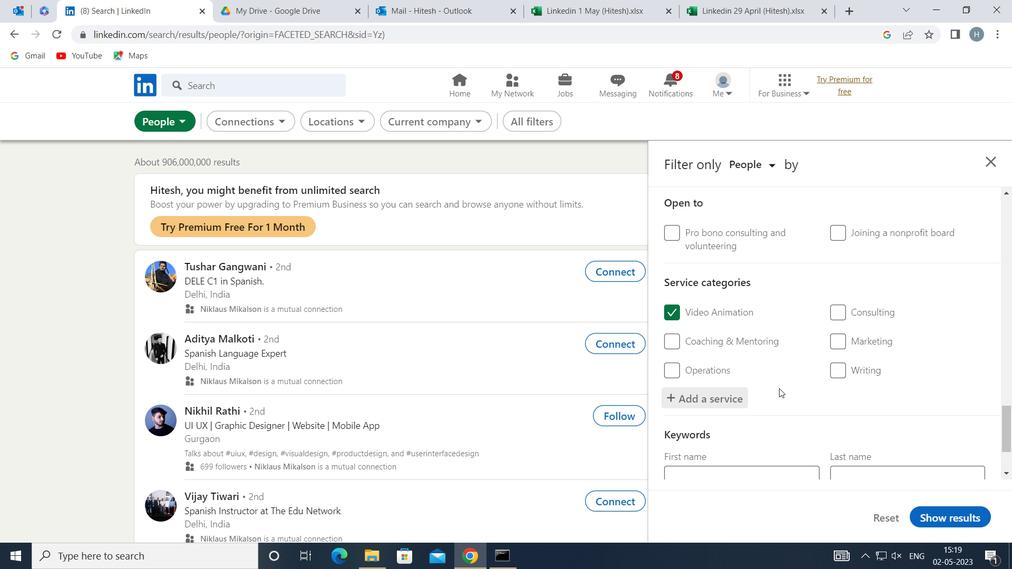 
Action: Mouse scrolled (772, 389) with delta (0, 0)
Screenshot: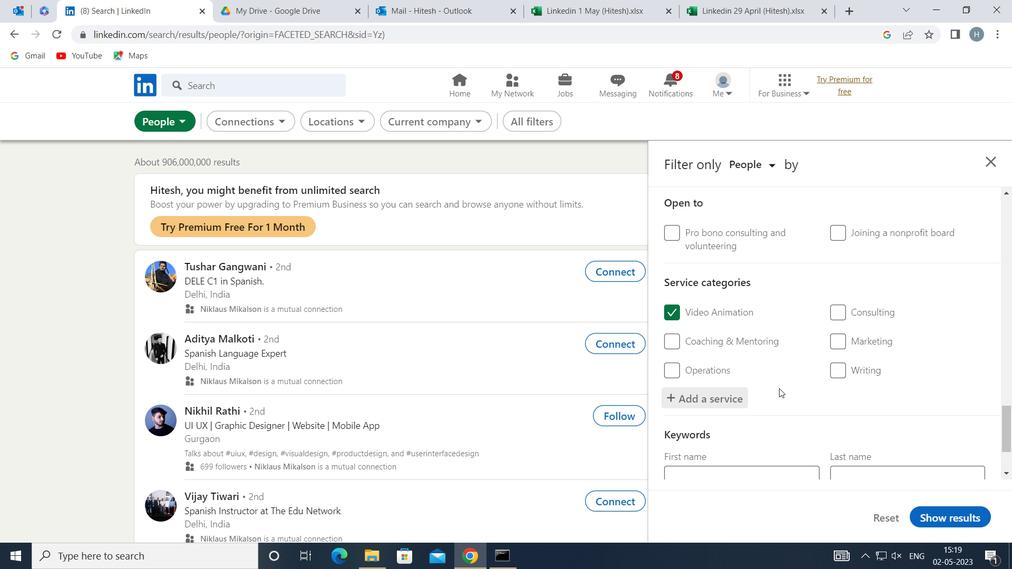 
Action: Mouse moved to (771, 391)
Screenshot: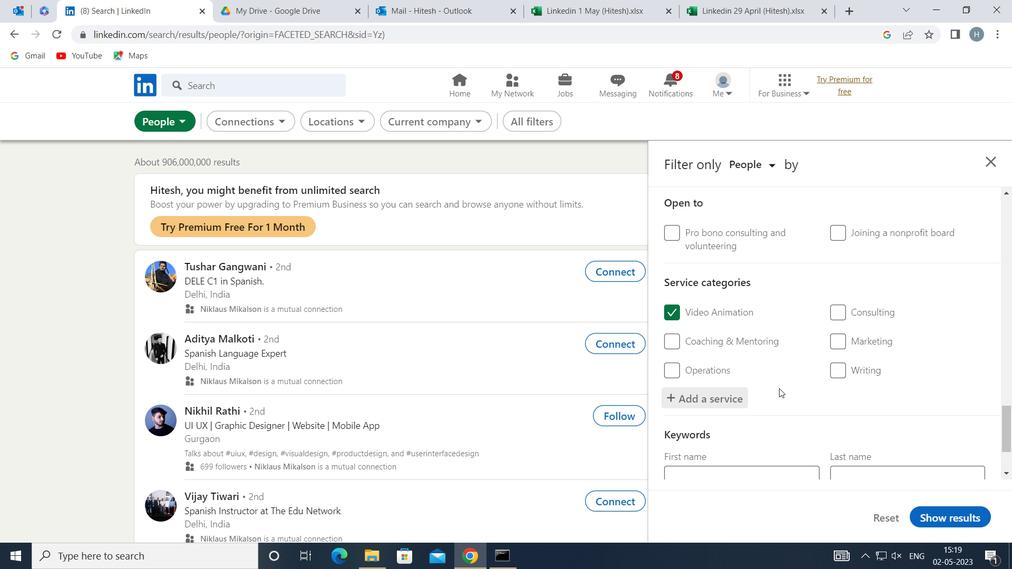 
Action: Mouse scrolled (771, 391) with delta (0, 0)
Screenshot: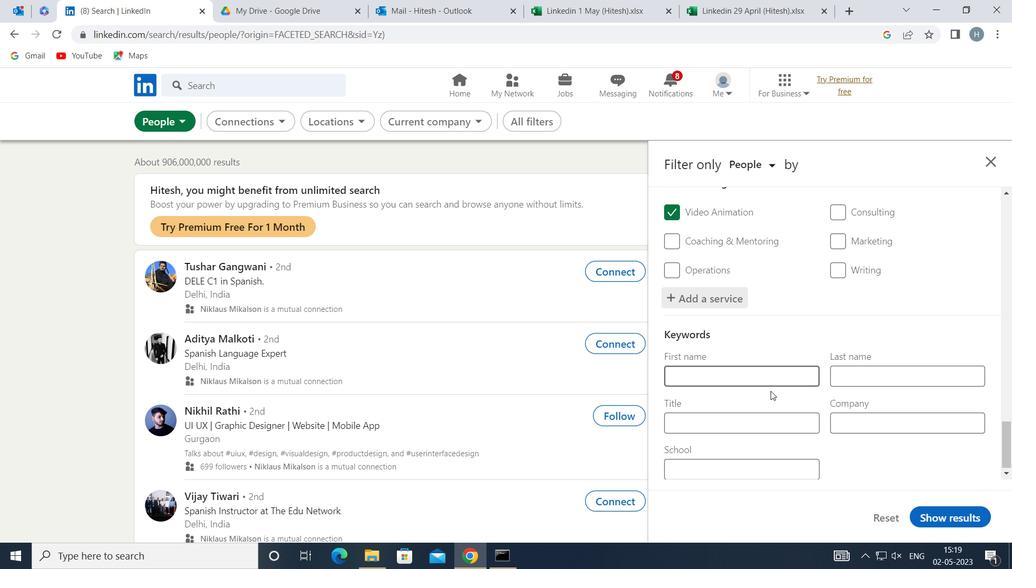 
Action: Mouse moved to (770, 391)
Screenshot: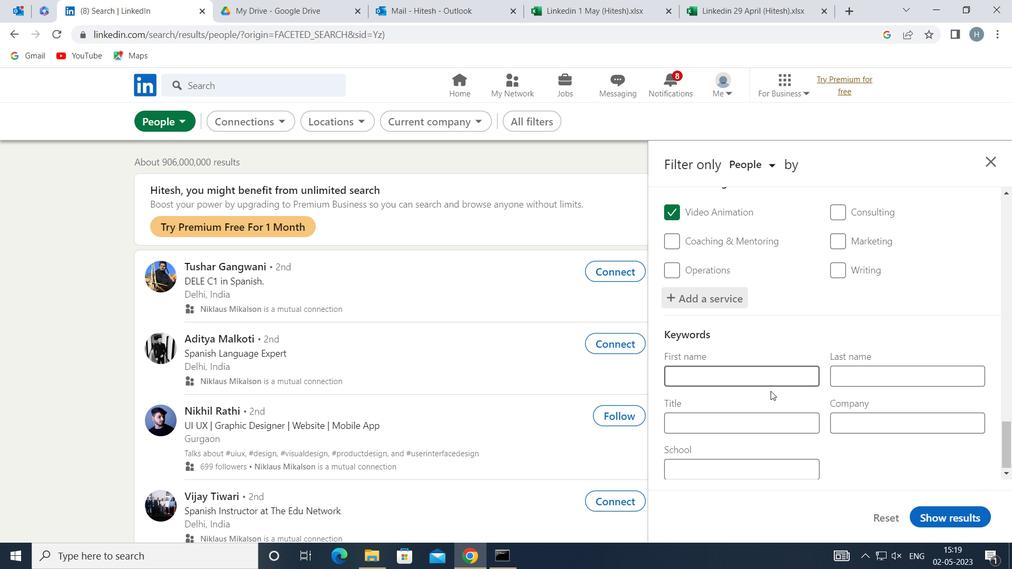 
Action: Mouse scrolled (770, 391) with delta (0, 0)
Screenshot: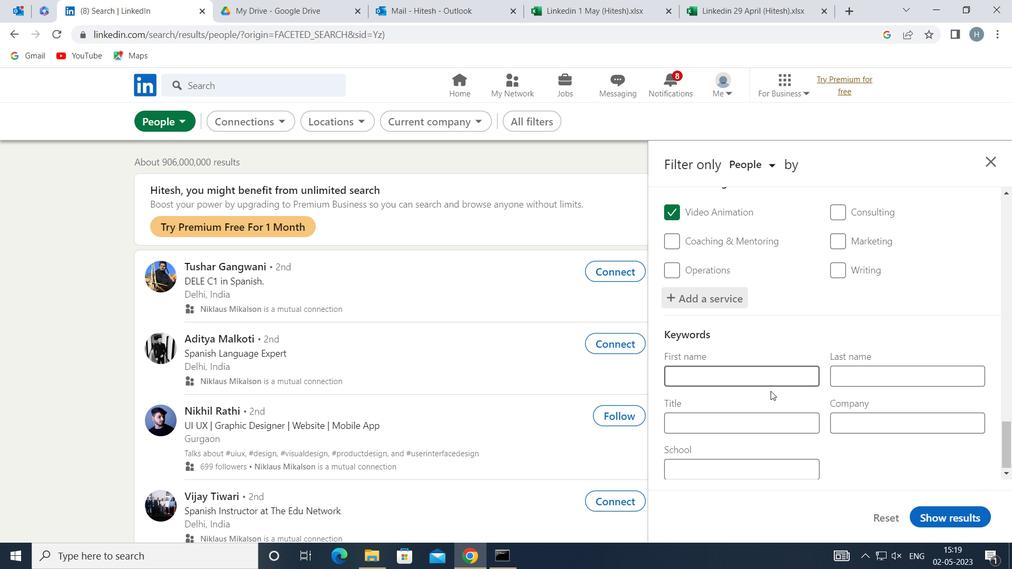 
Action: Mouse moved to (773, 419)
Screenshot: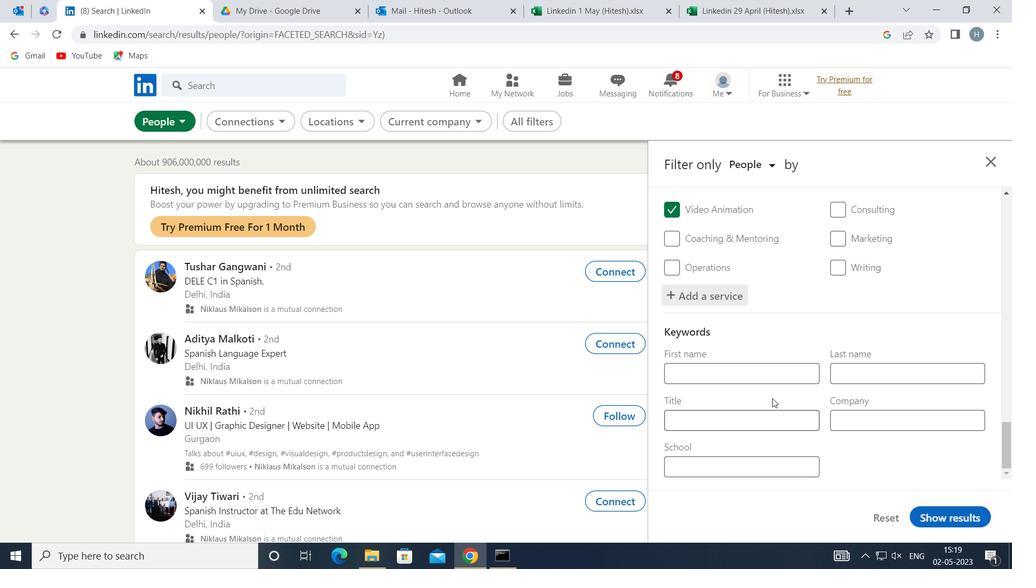 
Action: Mouse pressed left at (773, 419)
Screenshot: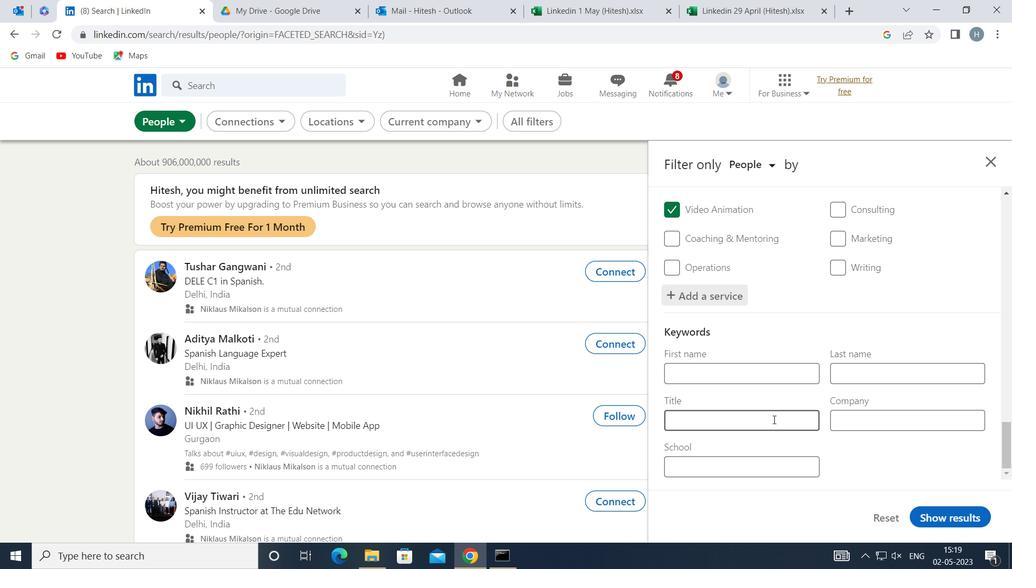 
Action: Mouse moved to (771, 414)
Screenshot: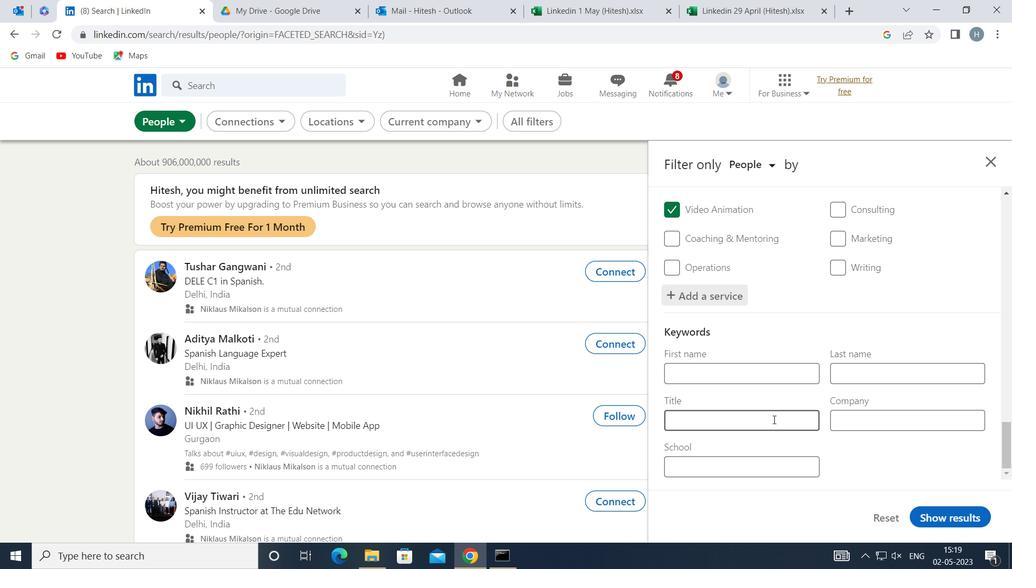 
Action: Key pressed <Key.shift>FOUNDER
Screenshot: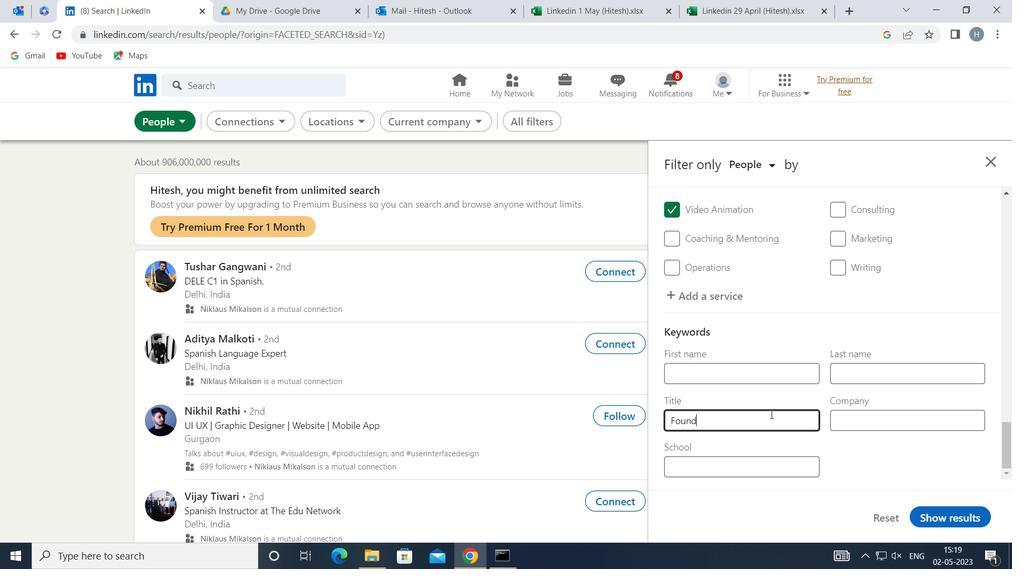 
Action: Mouse moved to (949, 513)
Screenshot: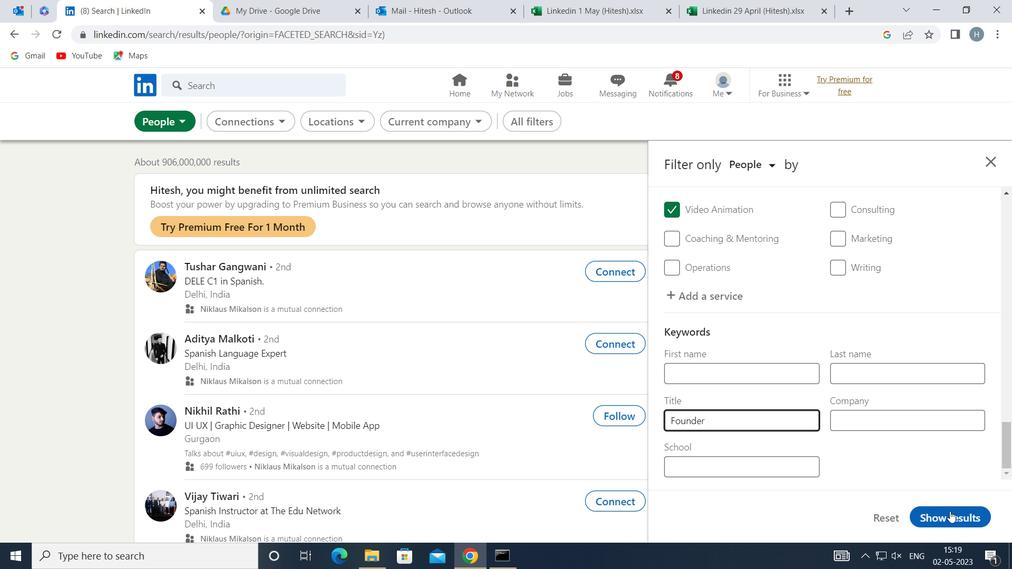 
Action: Mouse pressed left at (949, 513)
Screenshot: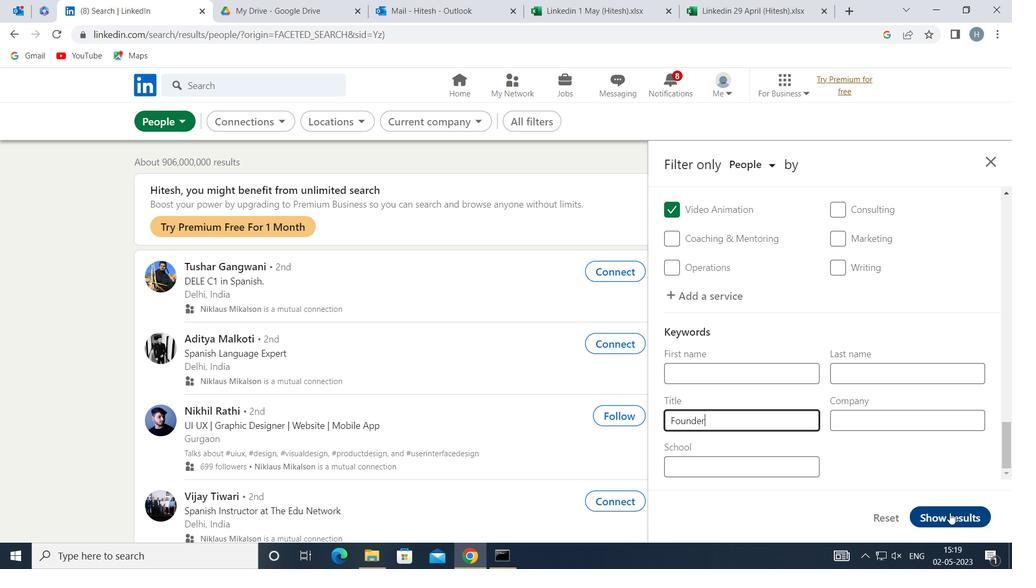 
Action: Mouse moved to (756, 362)
Screenshot: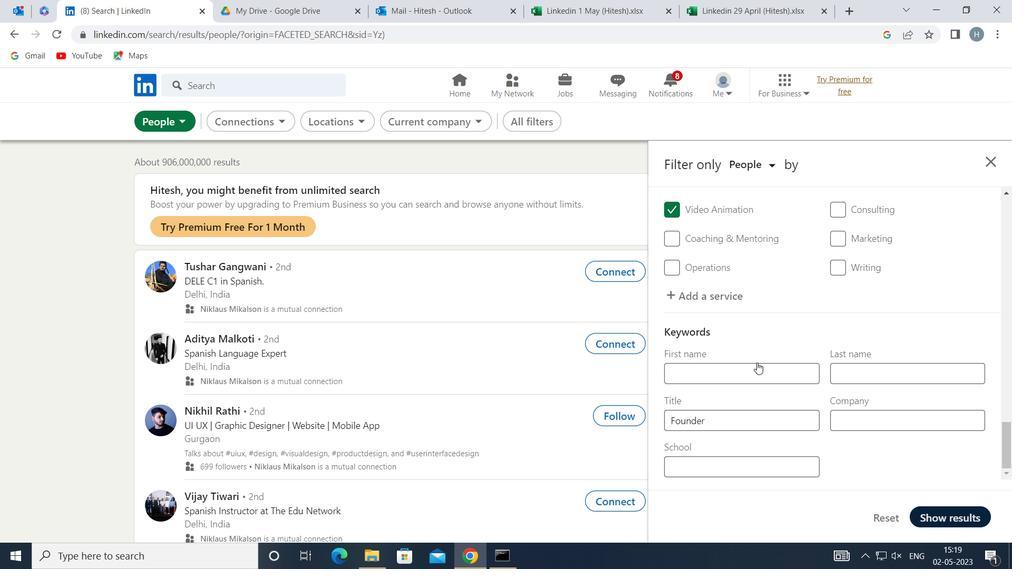 
